 Task: Find and browse women's shoes on Amazon.
Action: Mouse moved to (11, 73)
Screenshot: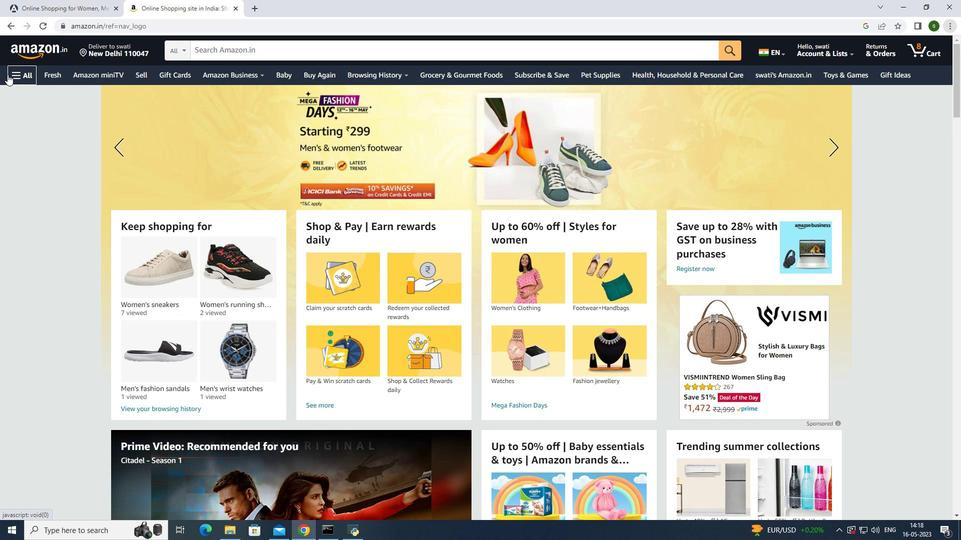 
Action: Mouse pressed left at (11, 73)
Screenshot: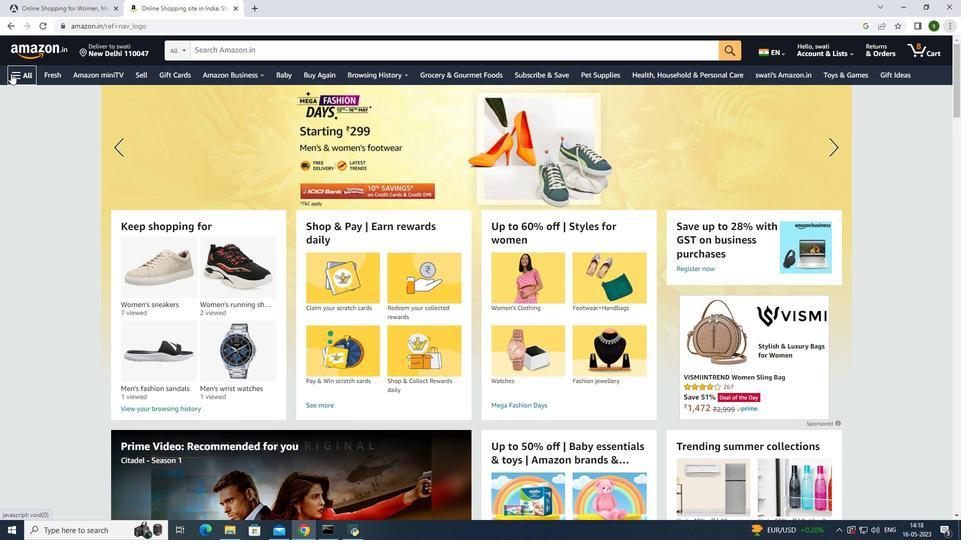 
Action: Mouse moved to (144, 419)
Screenshot: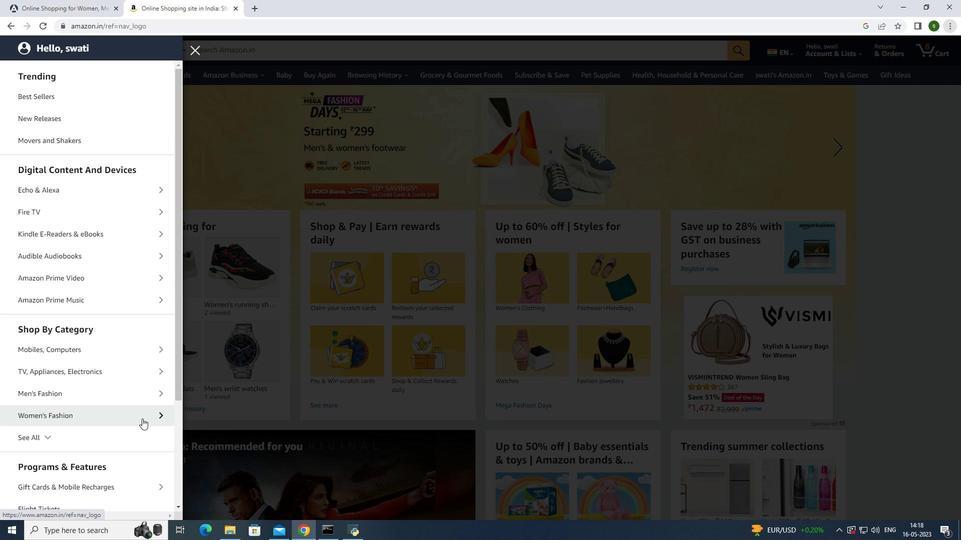
Action: Mouse pressed left at (144, 419)
Screenshot: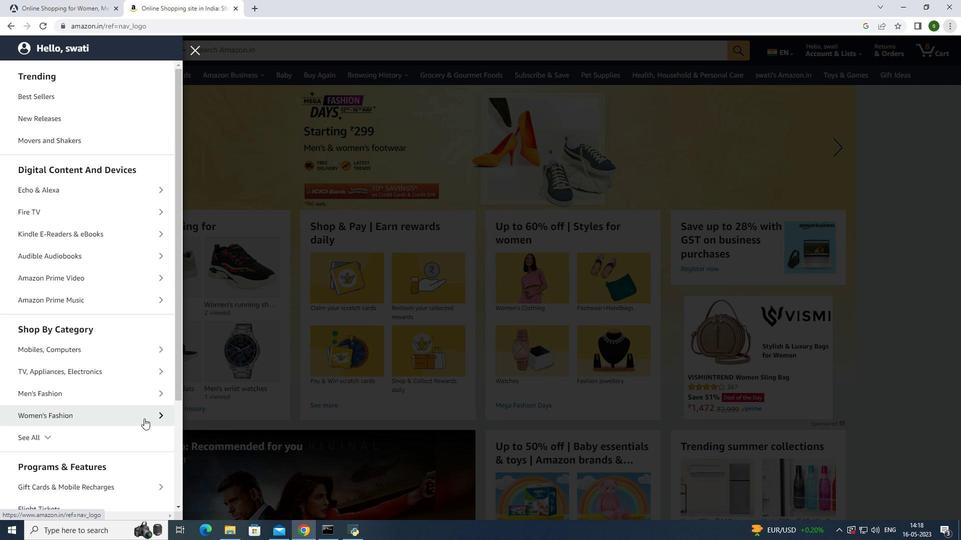 
Action: Mouse moved to (70, 397)
Screenshot: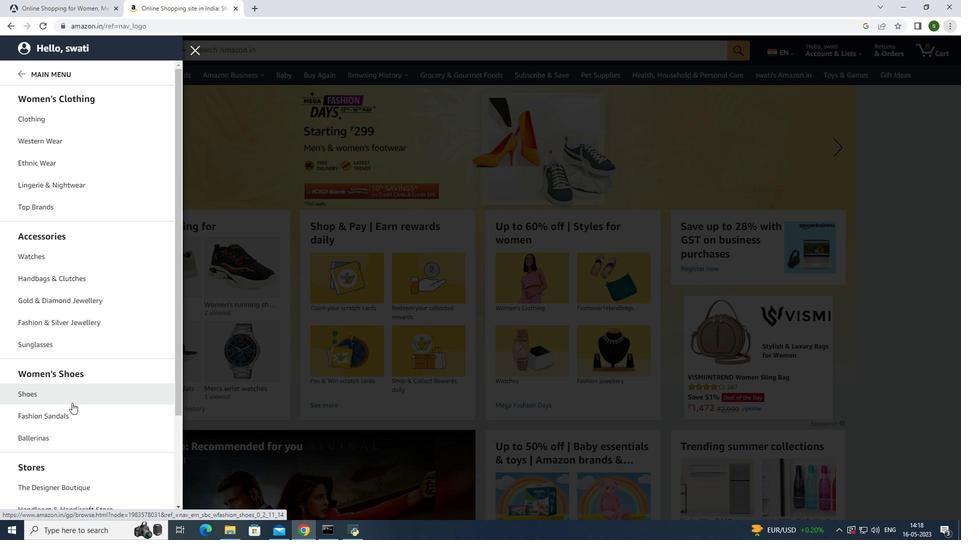 
Action: Mouse pressed left at (70, 397)
Screenshot: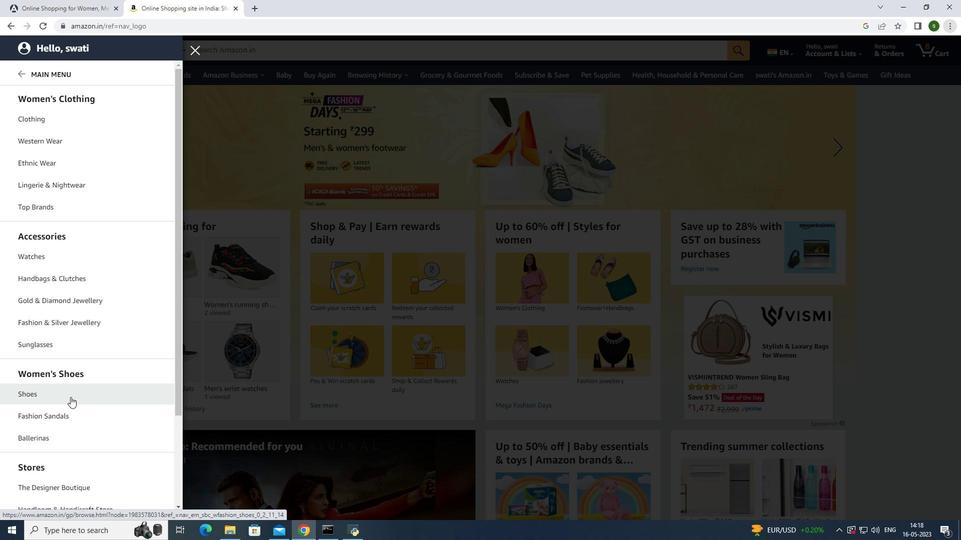 
Action: Mouse moved to (210, 179)
Screenshot: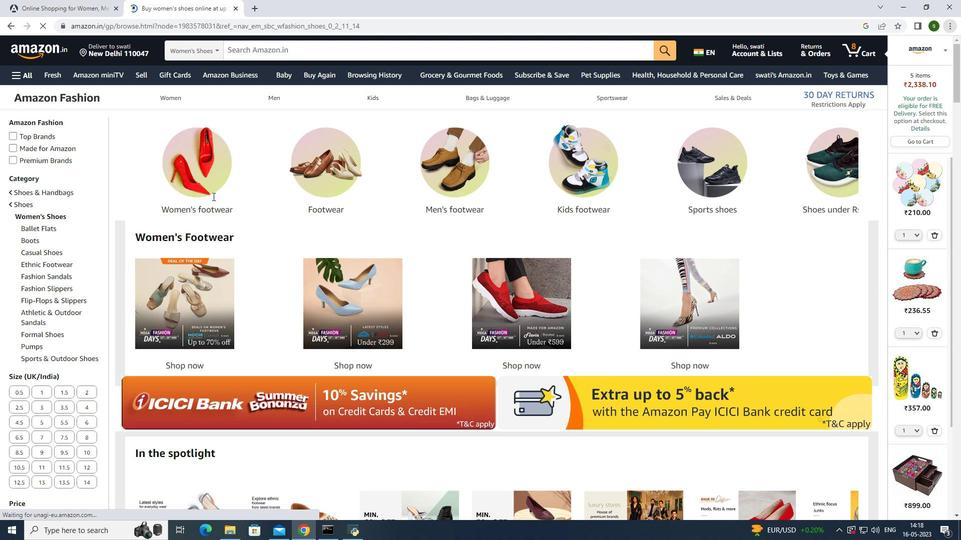 
Action: Mouse pressed left at (210, 179)
Screenshot: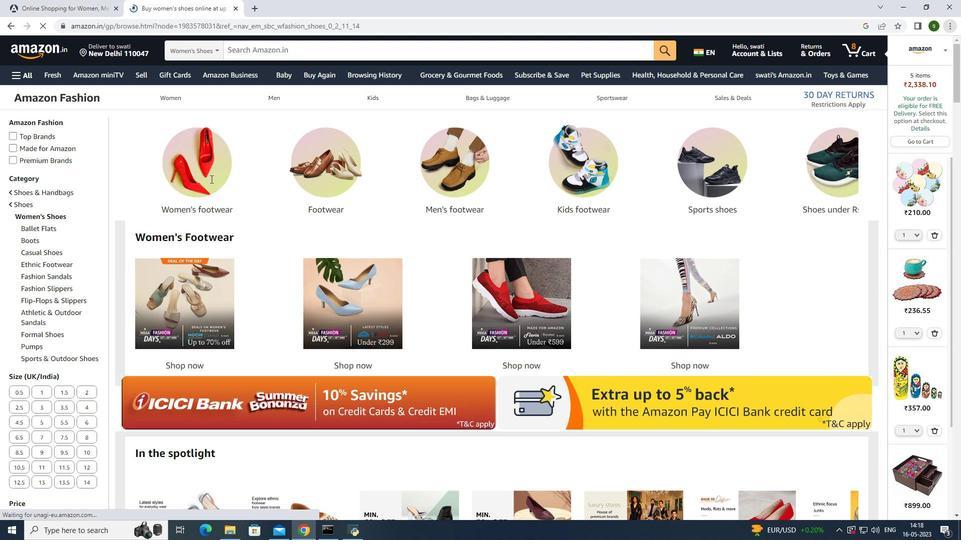 
Action: Mouse moved to (263, 237)
Screenshot: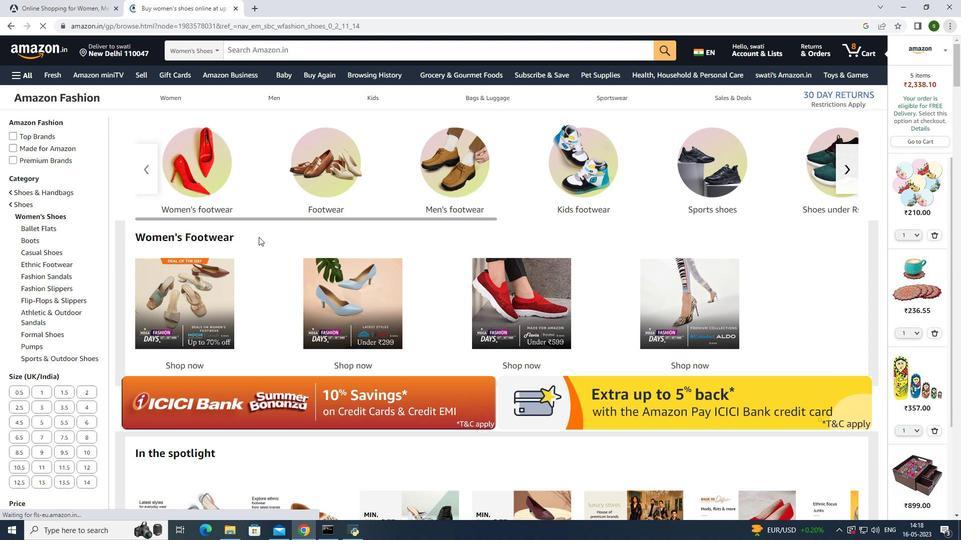 
Action: Mouse scrolled (263, 237) with delta (0, 0)
Screenshot: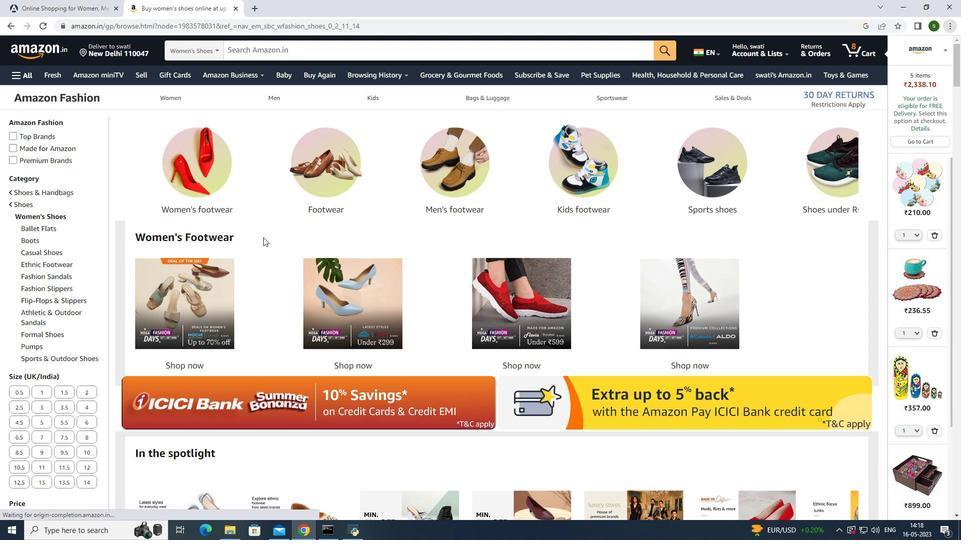 
Action: Mouse scrolled (263, 237) with delta (0, 0)
Screenshot: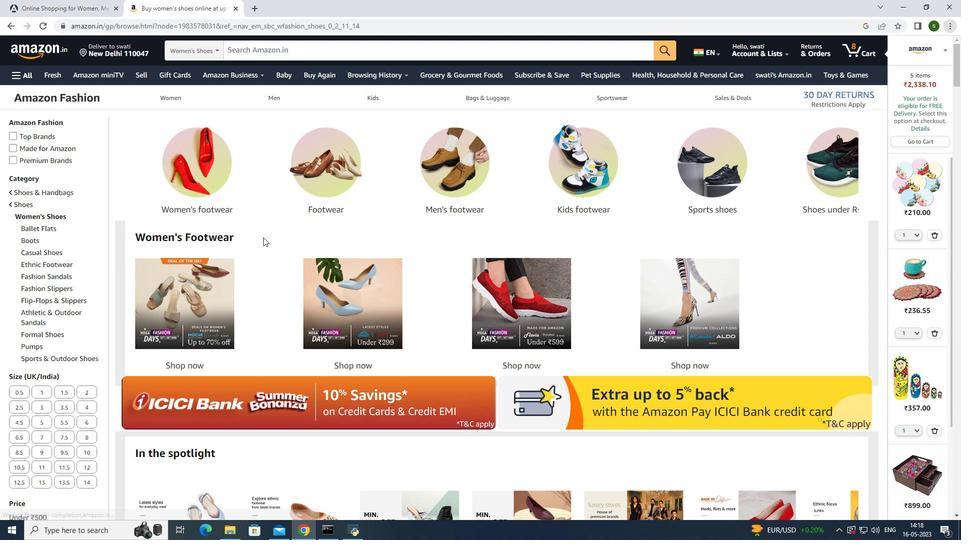 
Action: Mouse scrolled (263, 237) with delta (0, 0)
Screenshot: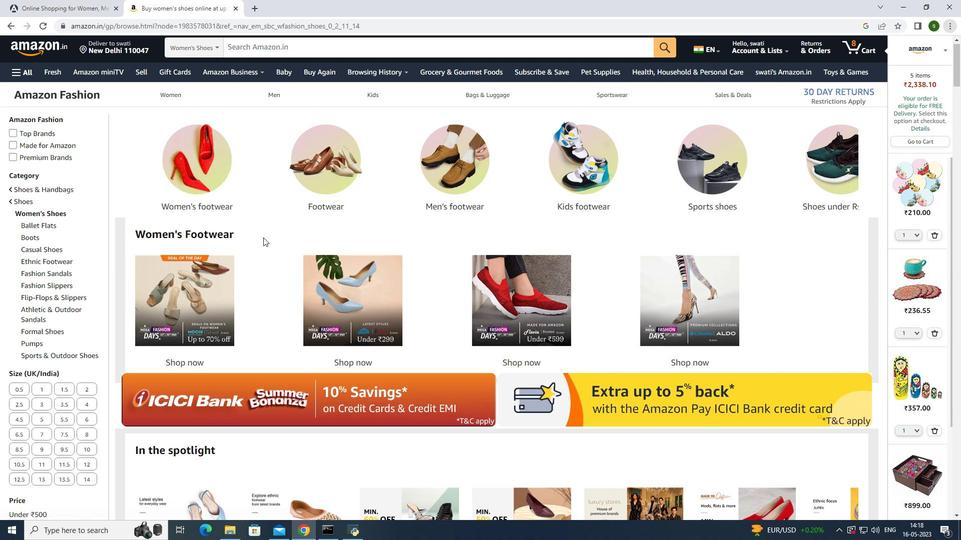 
Action: Mouse scrolled (263, 237) with delta (0, 0)
Screenshot: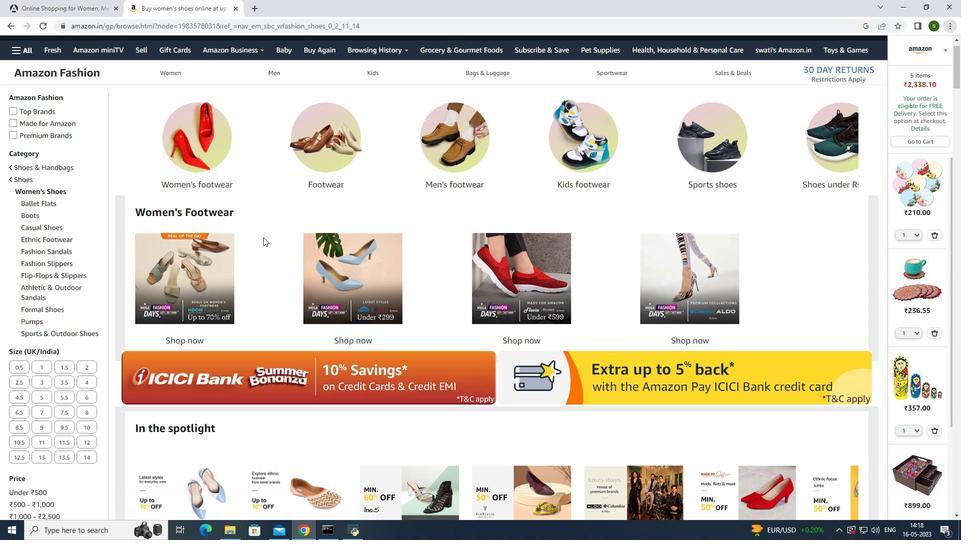 
Action: Mouse scrolled (263, 237) with delta (0, 0)
Screenshot: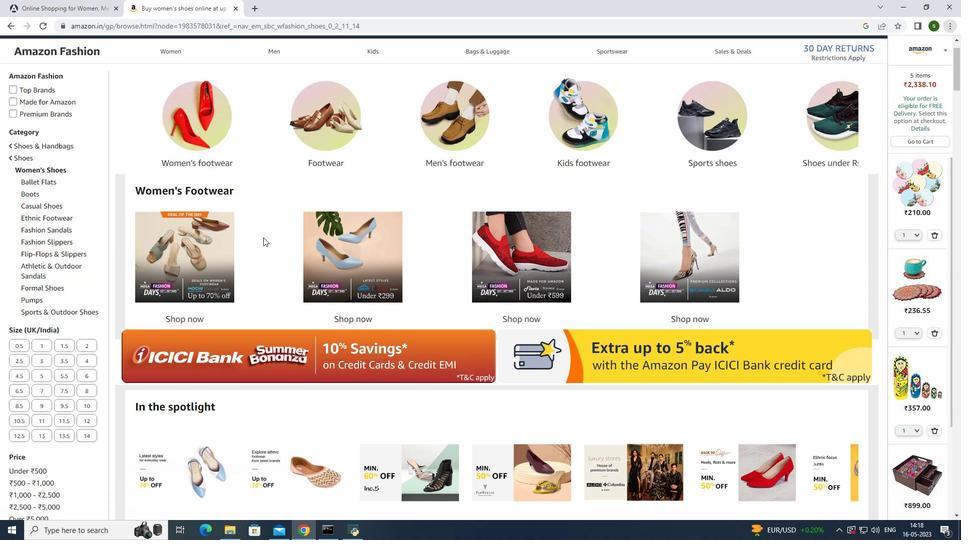 
Action: Mouse scrolled (263, 237) with delta (0, 0)
Screenshot: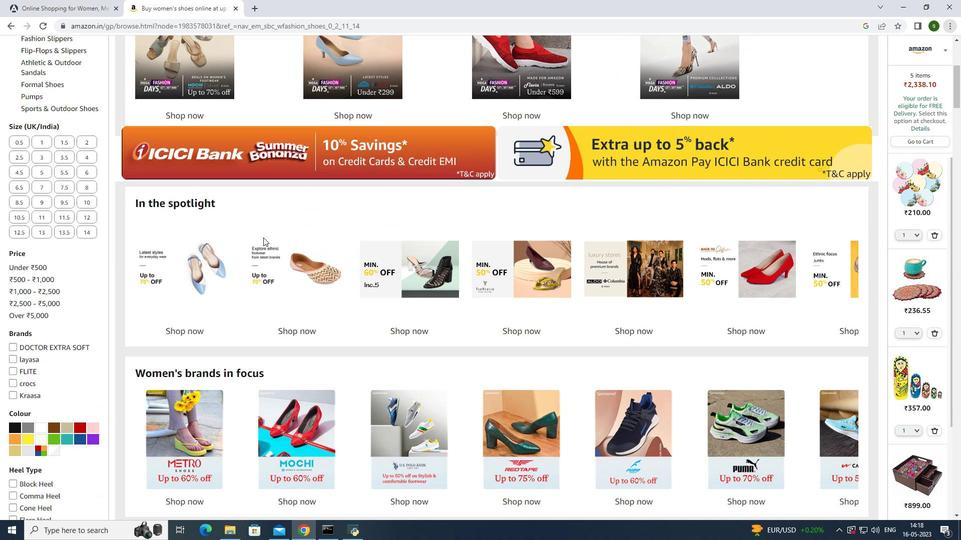 
Action: Mouse scrolled (263, 237) with delta (0, 0)
Screenshot: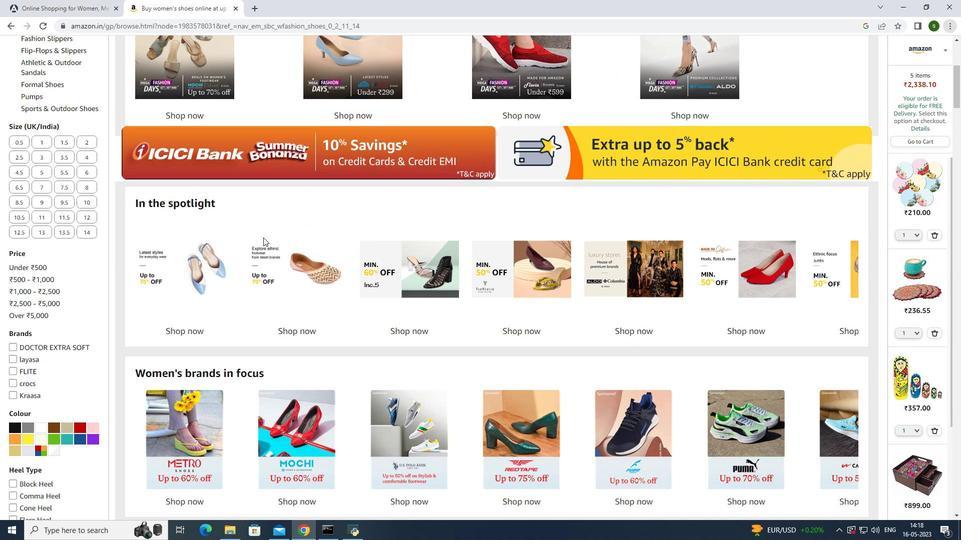 
Action: Mouse scrolled (263, 237) with delta (0, 0)
Screenshot: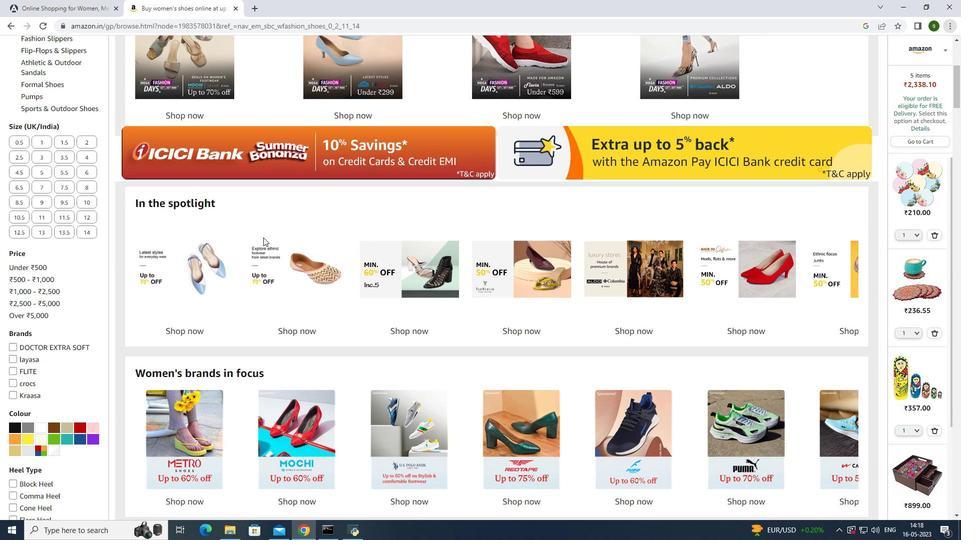
Action: Mouse scrolled (263, 237) with delta (0, 0)
Screenshot: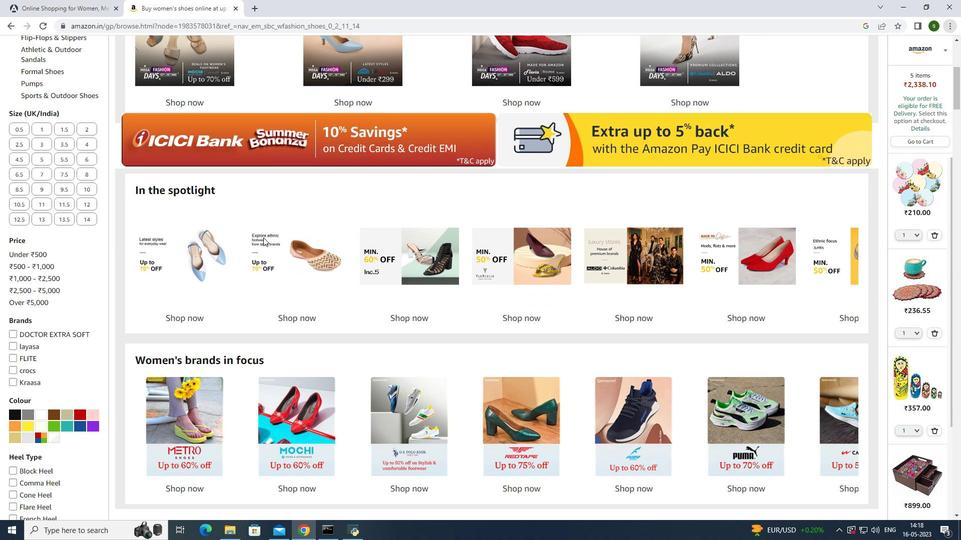 
Action: Mouse scrolled (263, 237) with delta (0, 0)
Screenshot: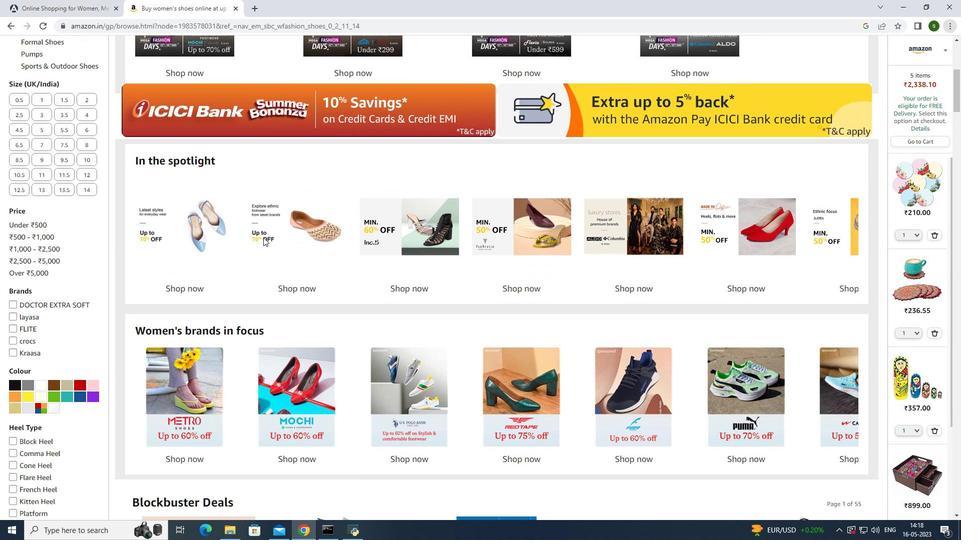 
Action: Mouse scrolled (263, 237) with delta (0, 0)
Screenshot: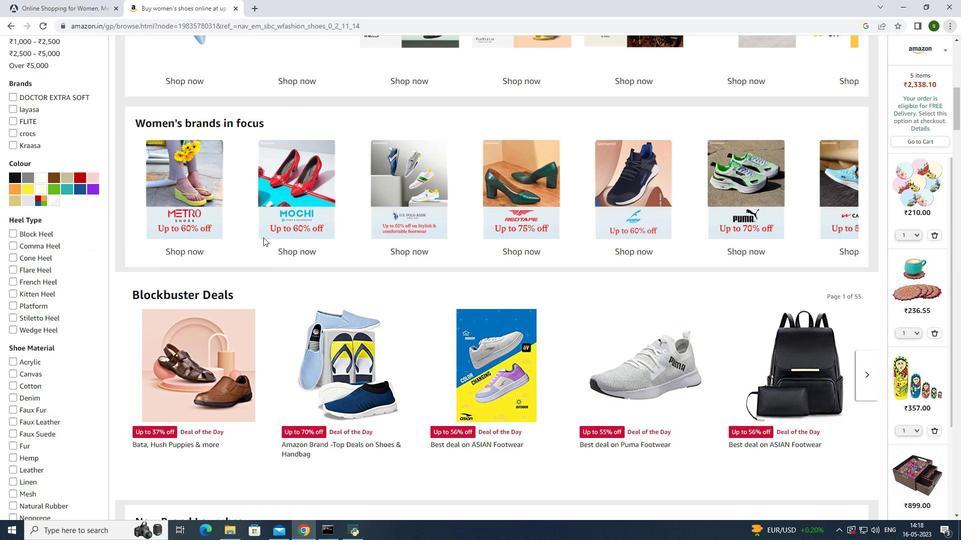 
Action: Mouse scrolled (263, 237) with delta (0, 0)
Screenshot: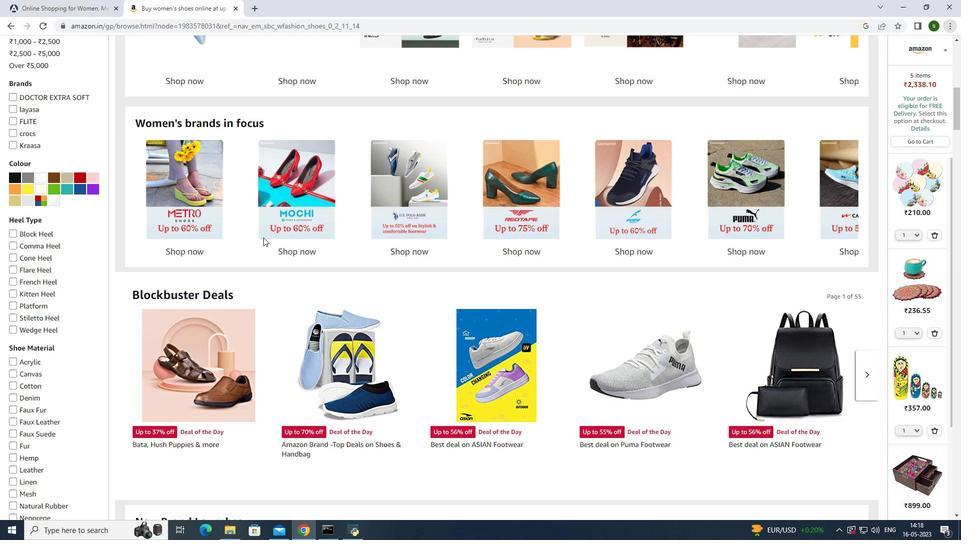 
Action: Mouse scrolled (263, 237) with delta (0, 0)
Screenshot: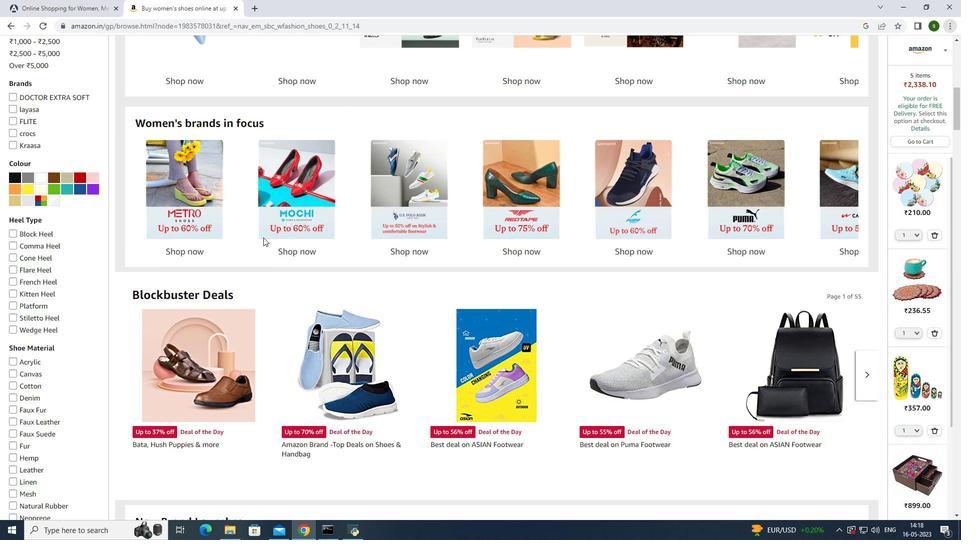 
Action: Mouse scrolled (263, 237) with delta (0, 0)
Screenshot: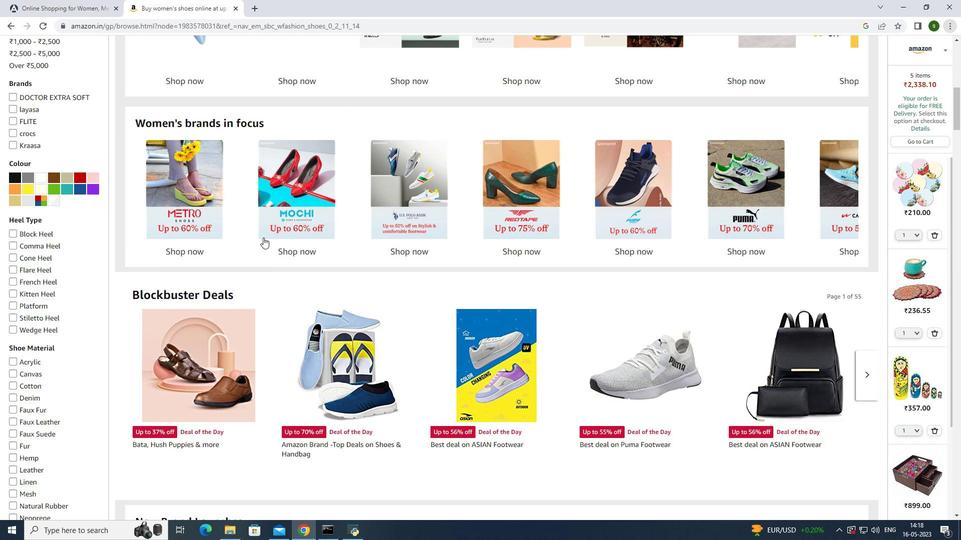 
Action: Mouse scrolled (263, 237) with delta (0, 0)
Screenshot: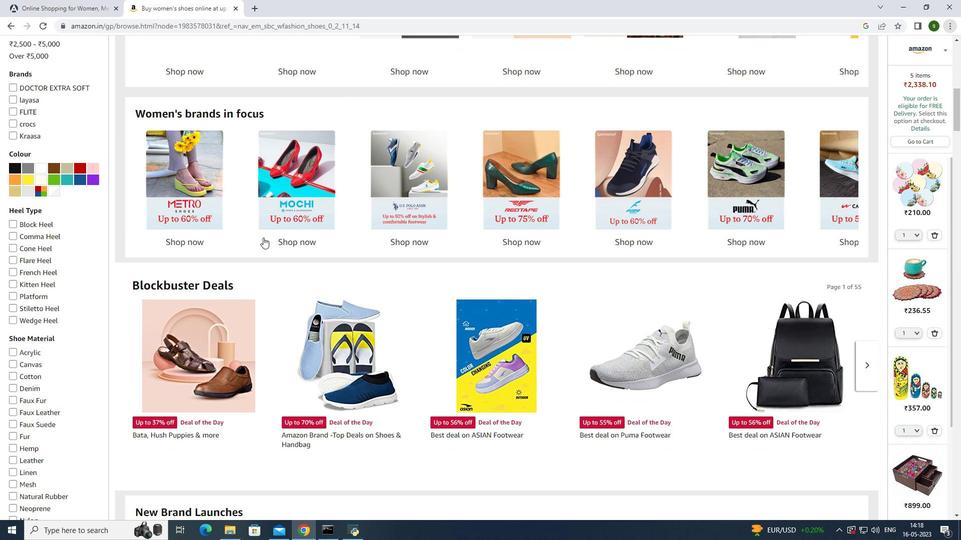 
Action: Mouse scrolled (263, 237) with delta (0, 0)
Screenshot: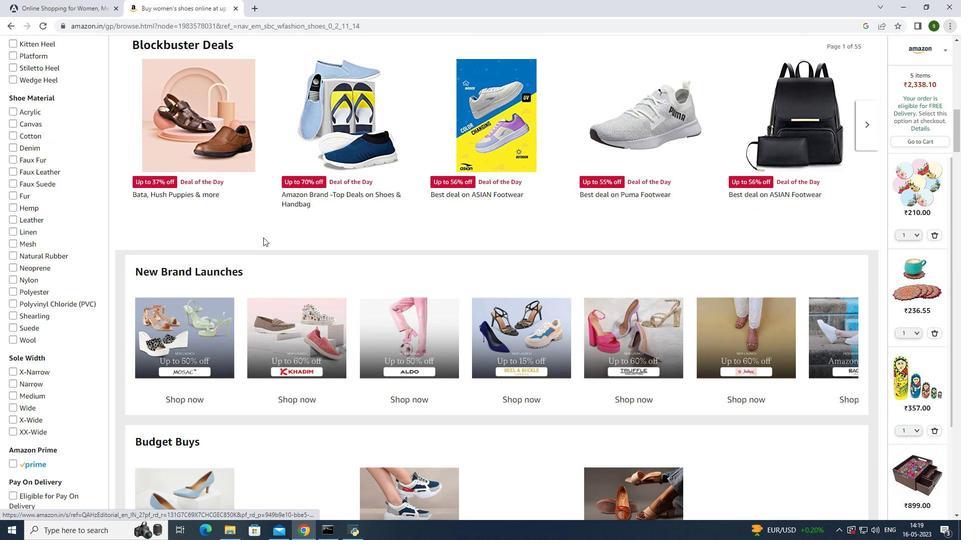 
Action: Mouse scrolled (263, 237) with delta (0, 0)
Screenshot: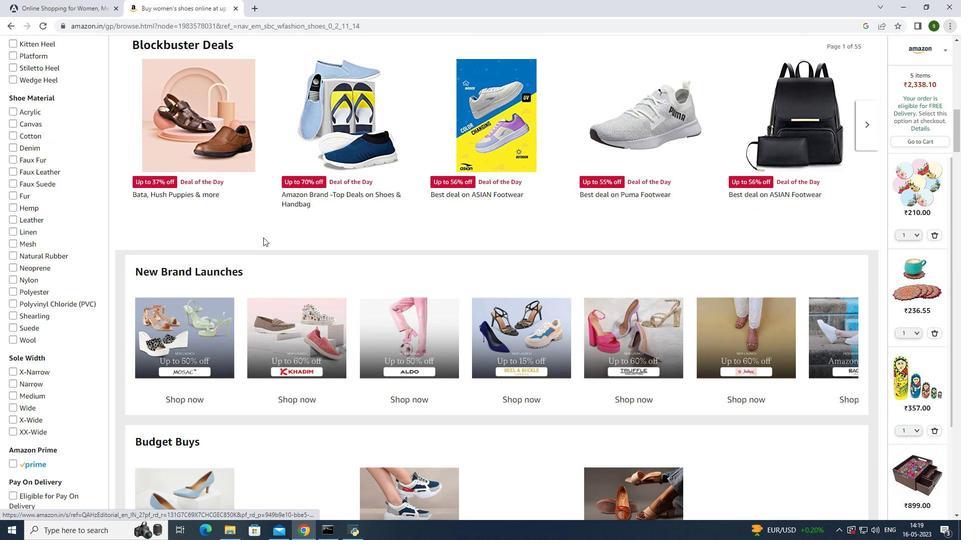 
Action: Mouse scrolled (263, 237) with delta (0, 0)
Screenshot: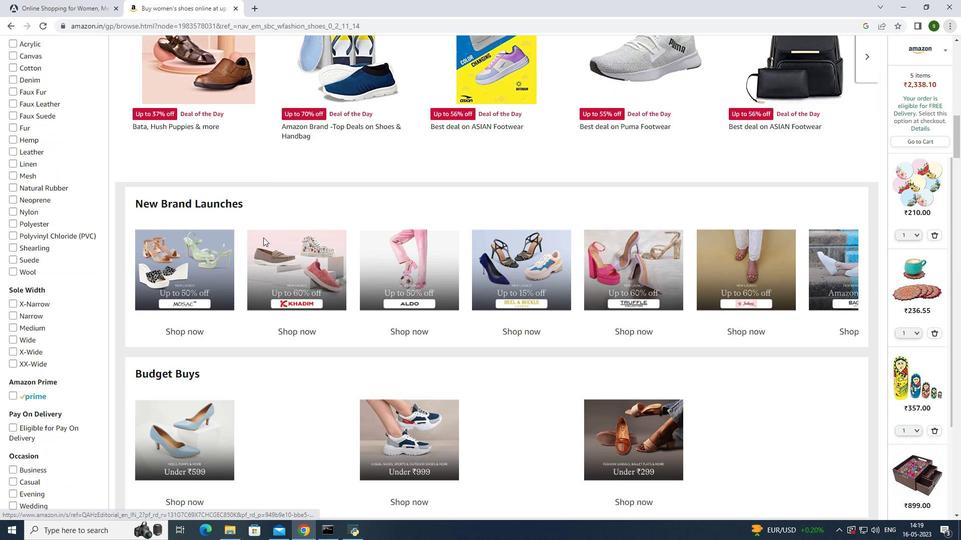 
Action: Mouse scrolled (263, 237) with delta (0, 0)
Screenshot: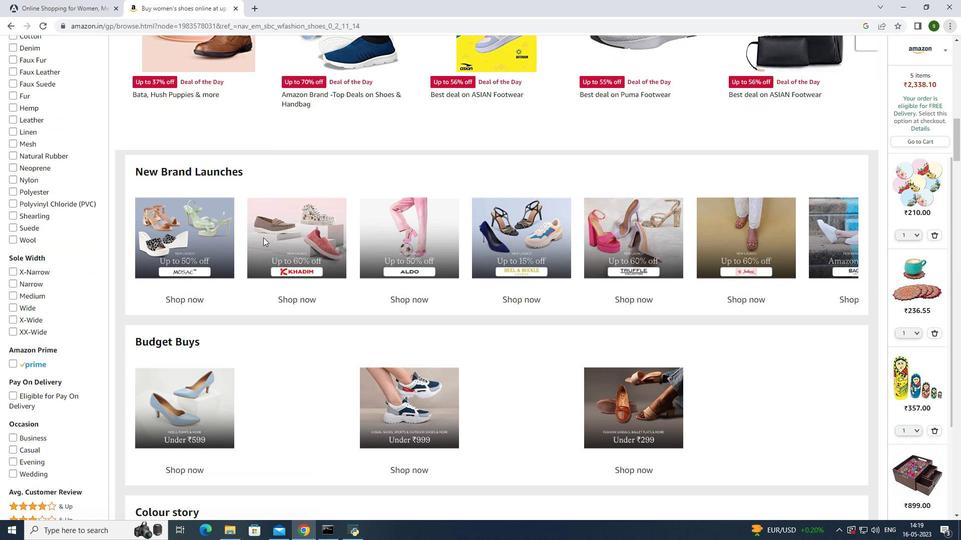
Action: Mouse scrolled (263, 237) with delta (0, 0)
Screenshot: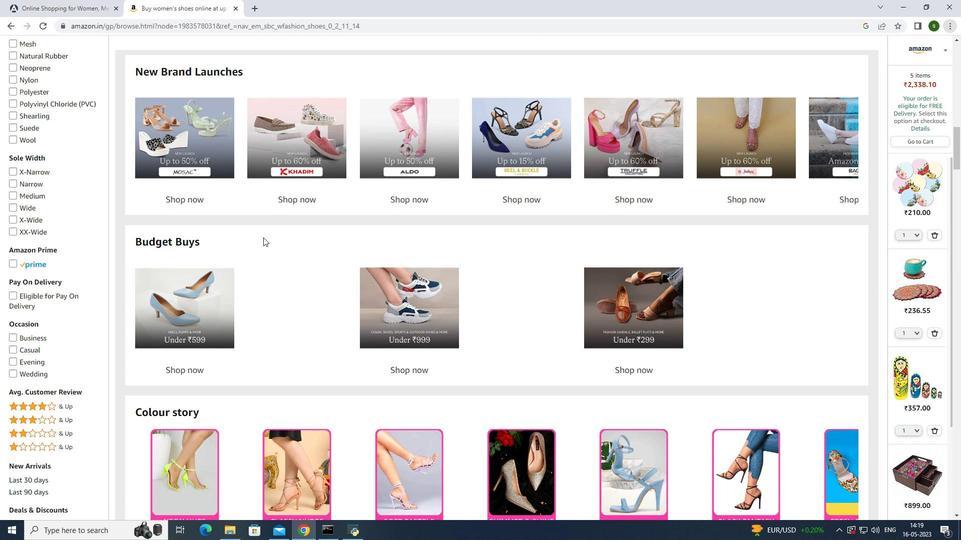 
Action: Mouse scrolled (263, 237) with delta (0, 0)
Screenshot: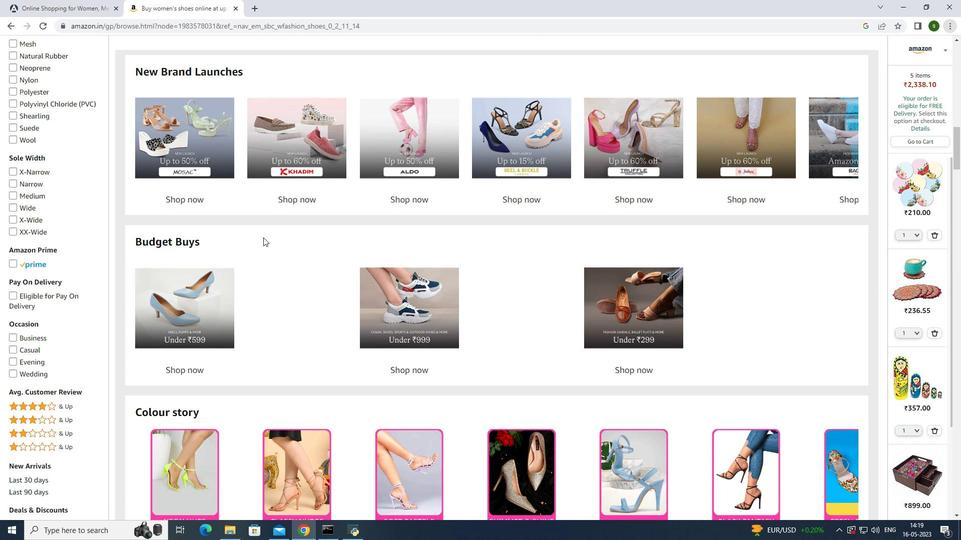 
Action: Mouse scrolled (263, 237) with delta (0, 0)
Screenshot: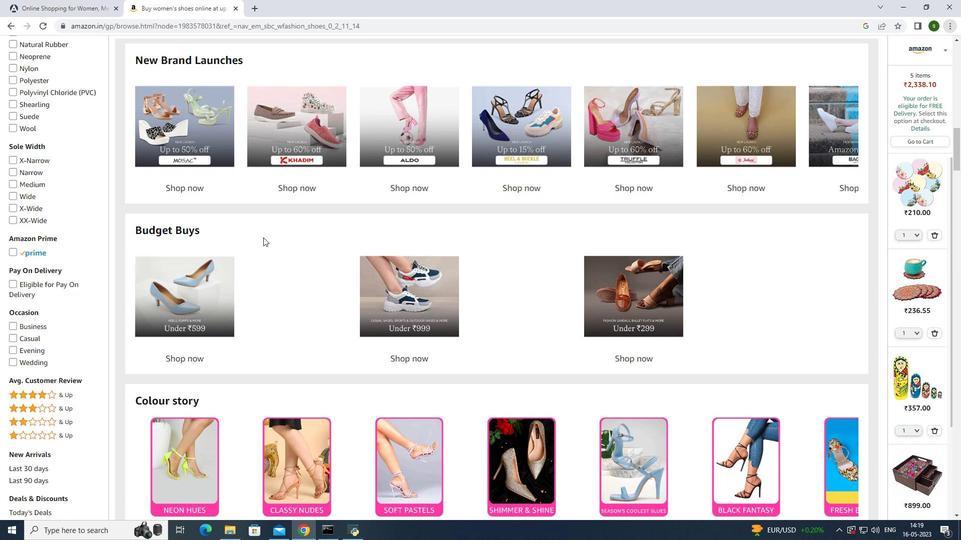 
Action: Mouse scrolled (263, 237) with delta (0, 0)
Screenshot: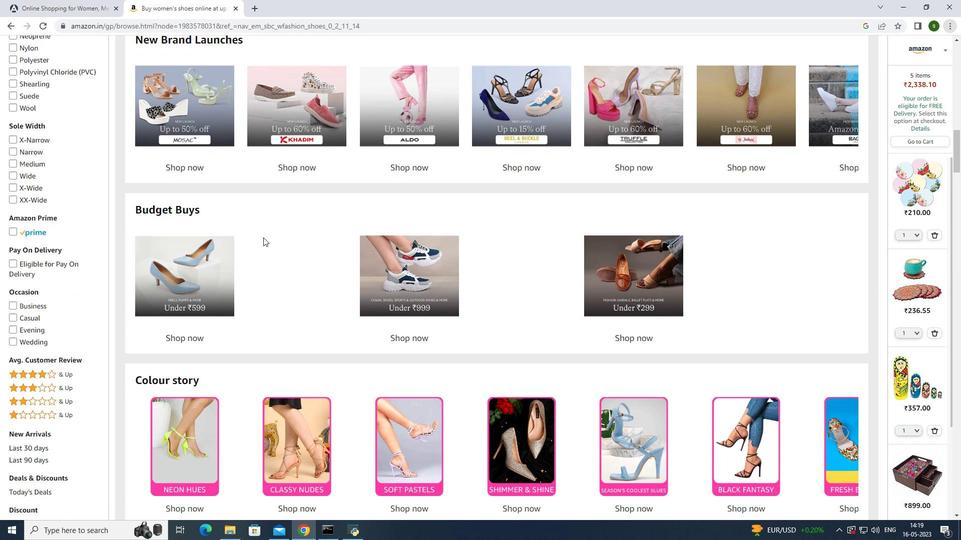 
Action: Mouse scrolled (263, 237) with delta (0, 0)
Screenshot: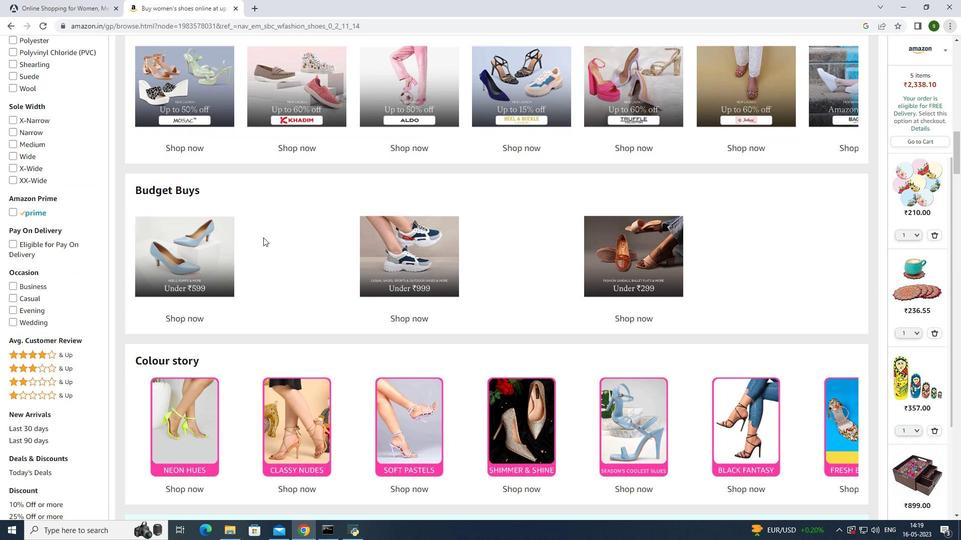 
Action: Mouse scrolled (263, 237) with delta (0, 0)
Screenshot: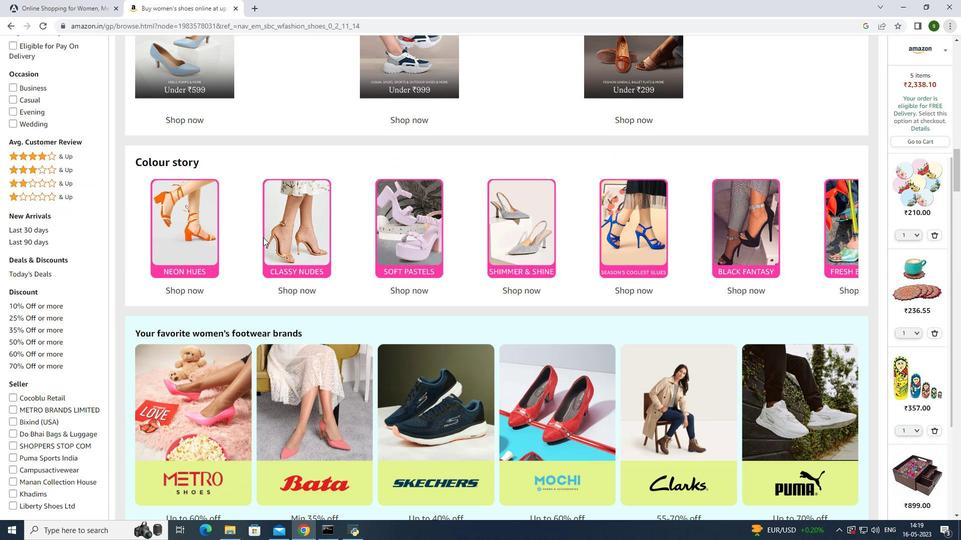
Action: Mouse scrolled (263, 237) with delta (0, 0)
Screenshot: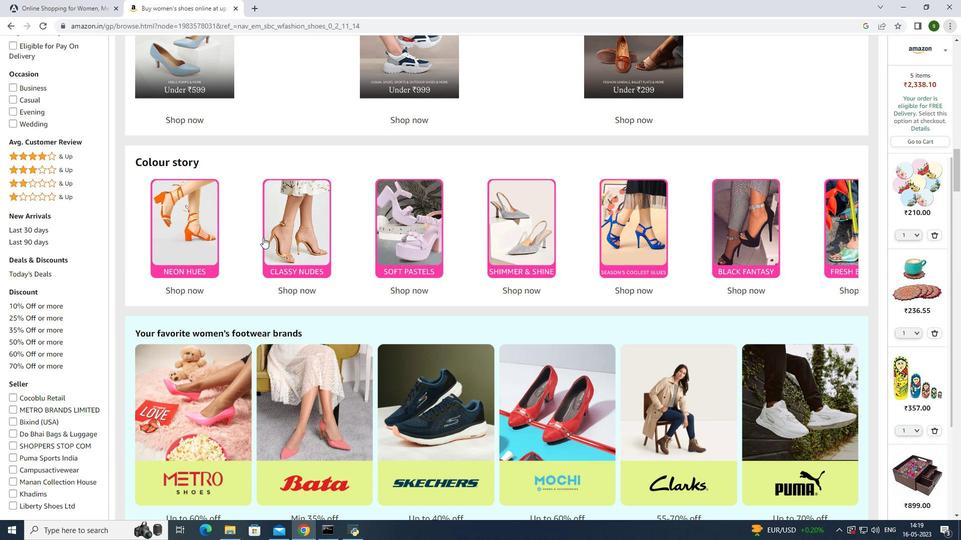 
Action: Mouse scrolled (263, 237) with delta (0, 0)
Screenshot: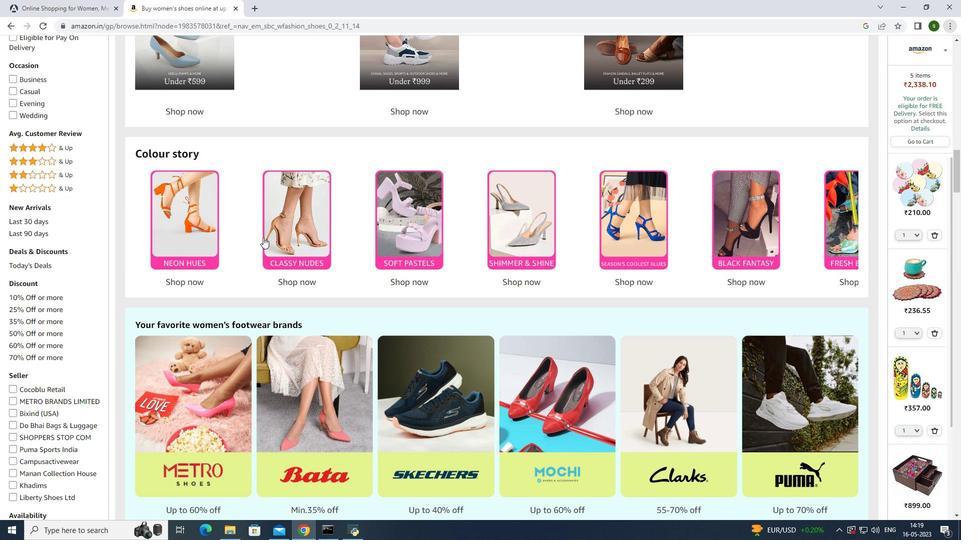 
Action: Mouse moved to (327, 246)
Screenshot: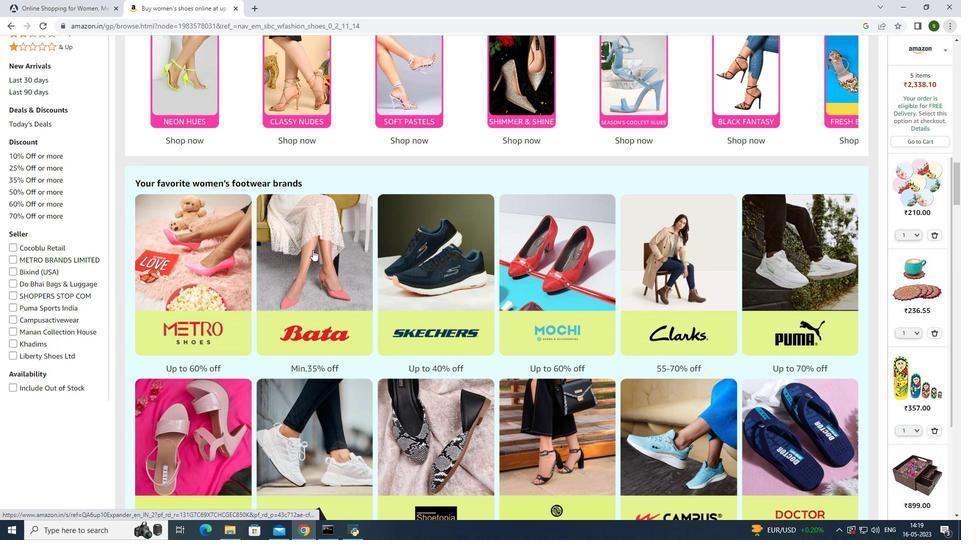 
Action: Mouse pressed left at (327, 246)
Screenshot: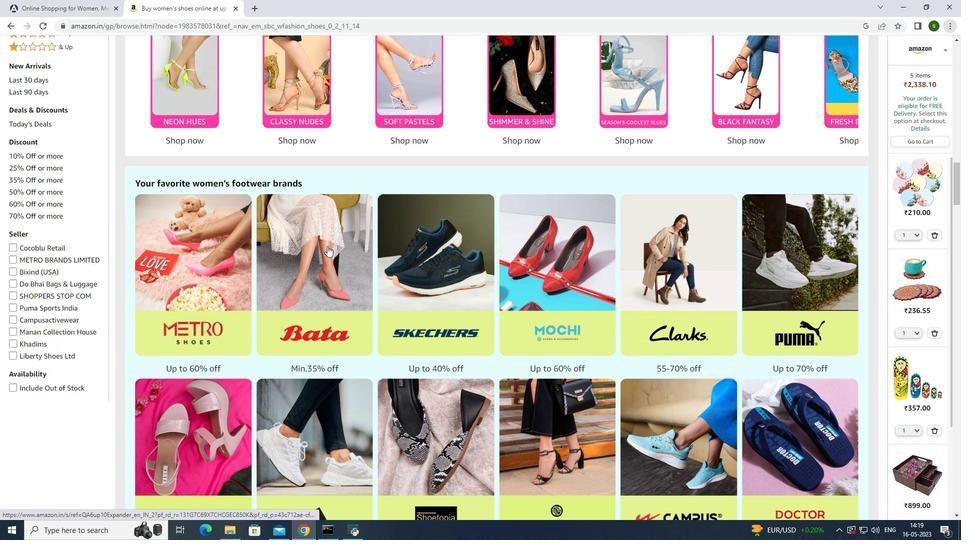
Action: Mouse moved to (425, 234)
Screenshot: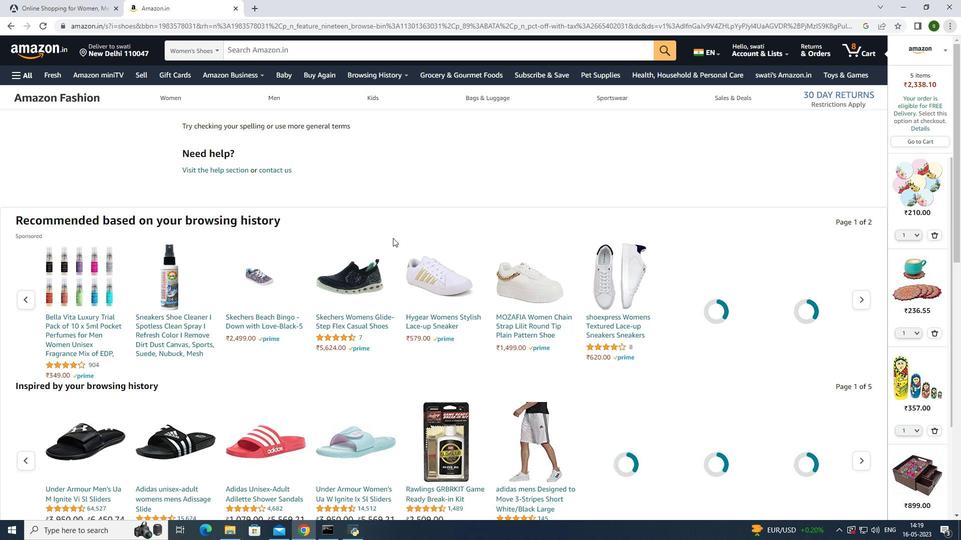 
Action: Mouse scrolled (425, 234) with delta (0, 0)
Screenshot: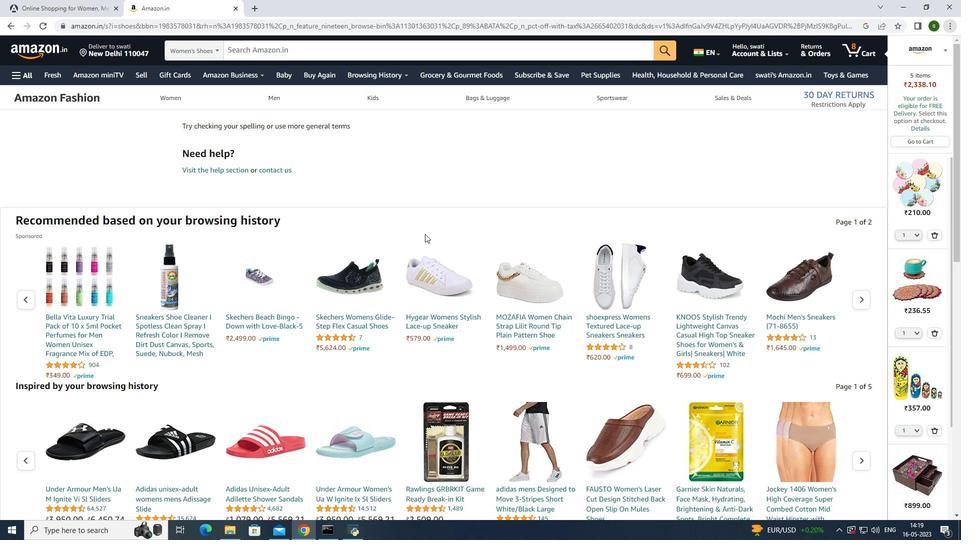 
Action: Mouse scrolled (425, 234) with delta (0, 0)
Screenshot: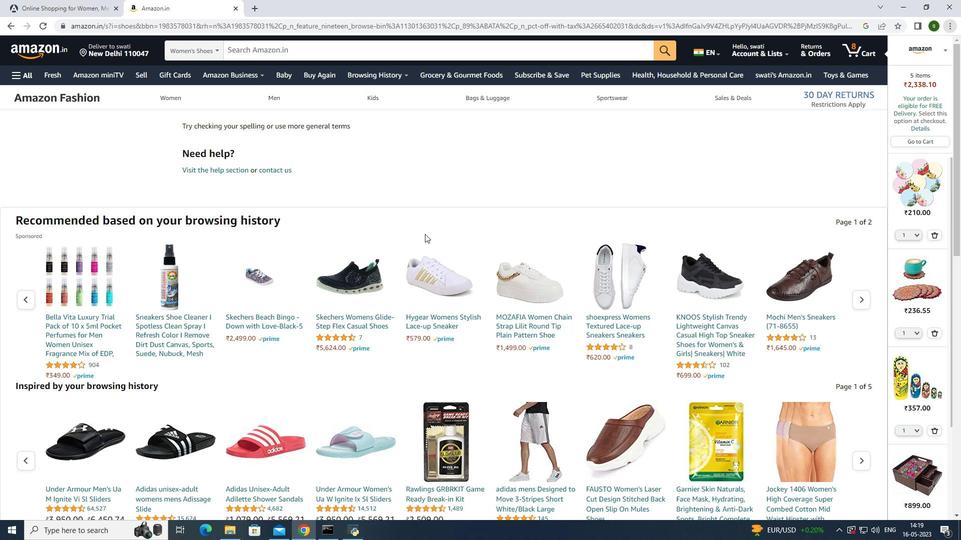 
Action: Mouse scrolled (425, 234) with delta (0, 0)
Screenshot: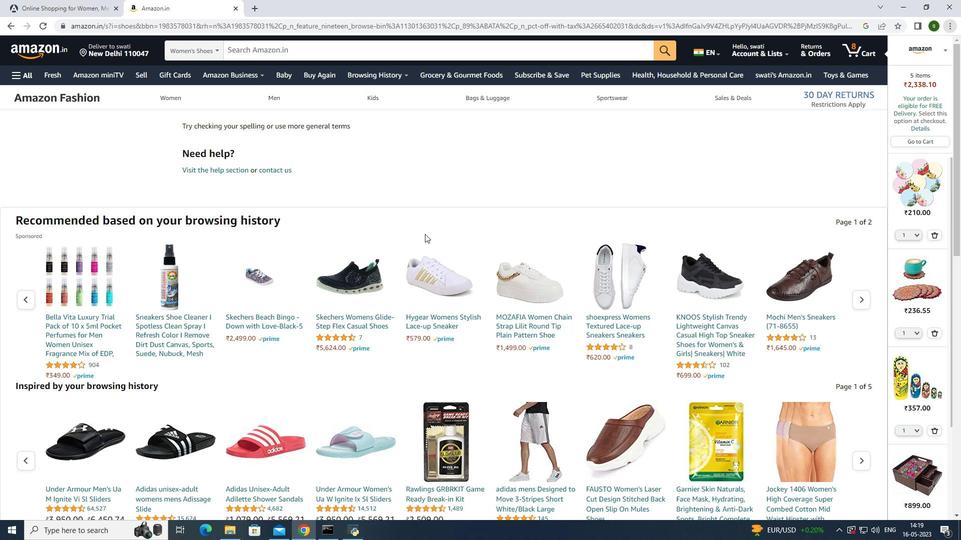 
Action: Mouse scrolled (425, 233) with delta (0, 0)
Screenshot: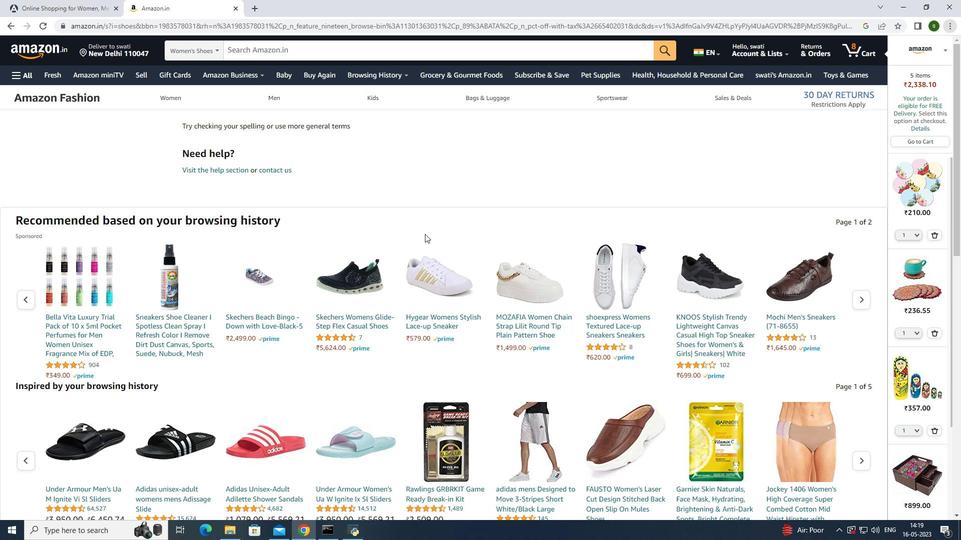 
Action: Mouse scrolled (425, 233) with delta (0, 0)
Screenshot: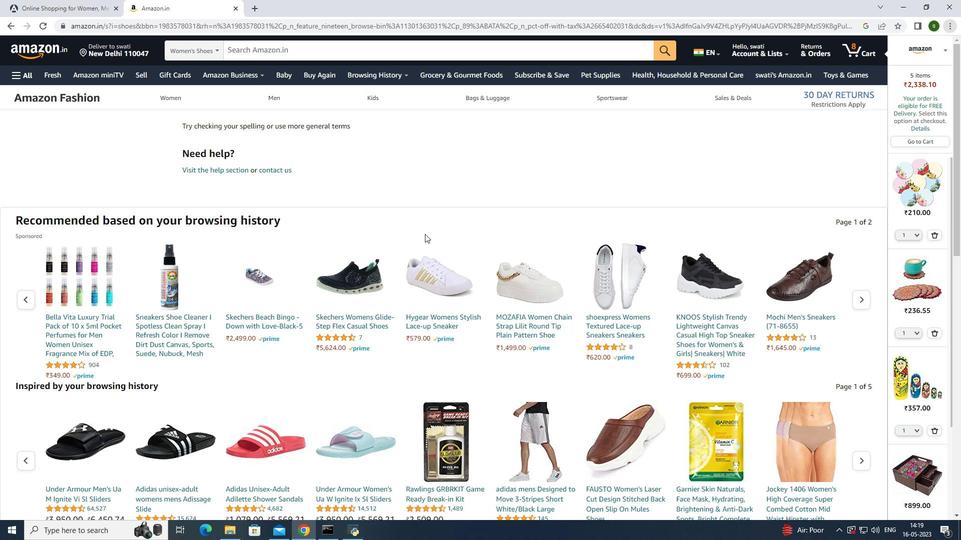
Action: Mouse scrolled (425, 234) with delta (0, 0)
Screenshot: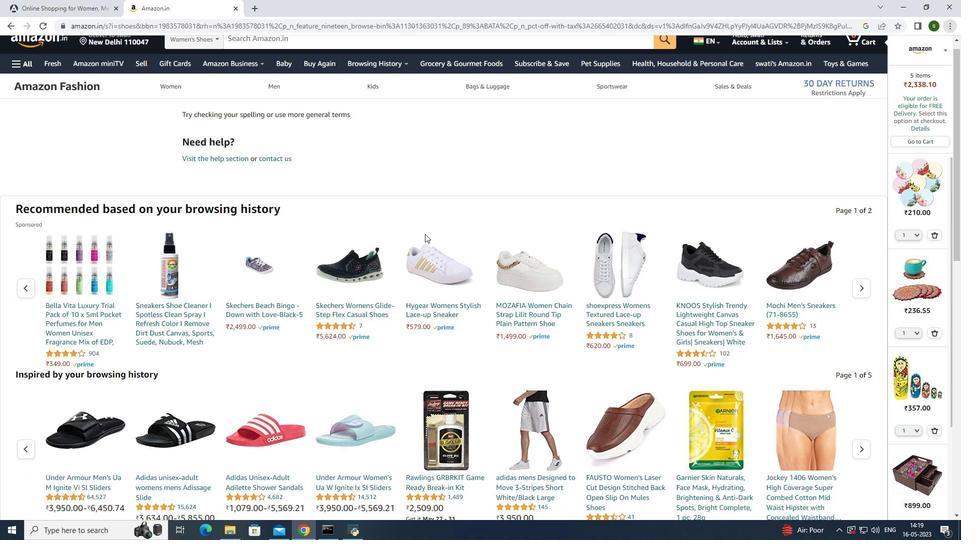 
Action: Mouse scrolled (425, 234) with delta (0, 0)
Screenshot: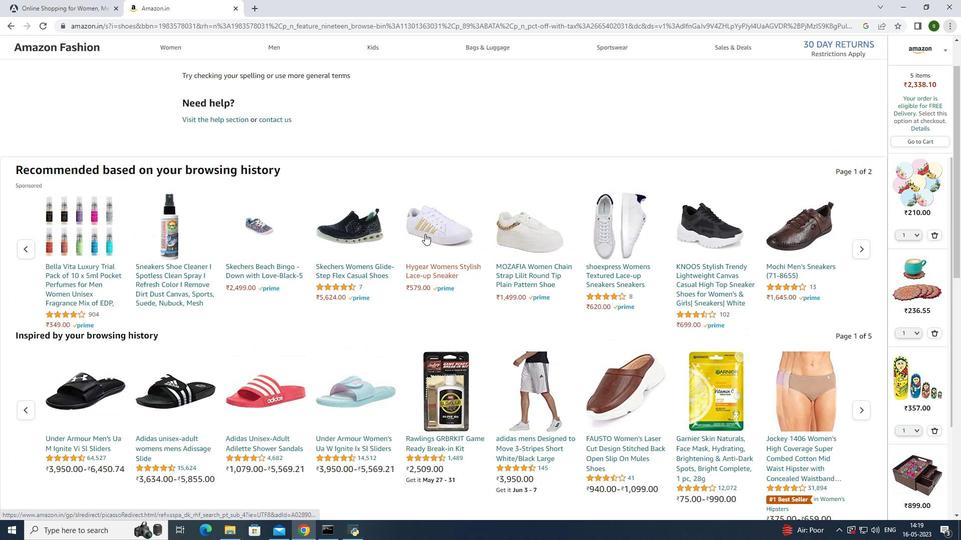 
Action: Mouse scrolled (425, 234) with delta (0, 0)
Screenshot: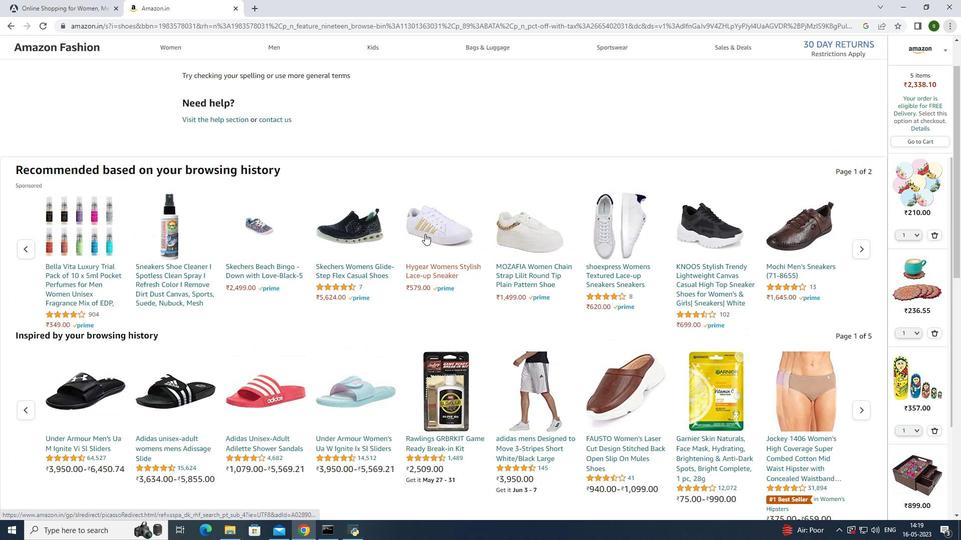 
Action: Mouse scrolled (425, 234) with delta (0, 0)
Screenshot: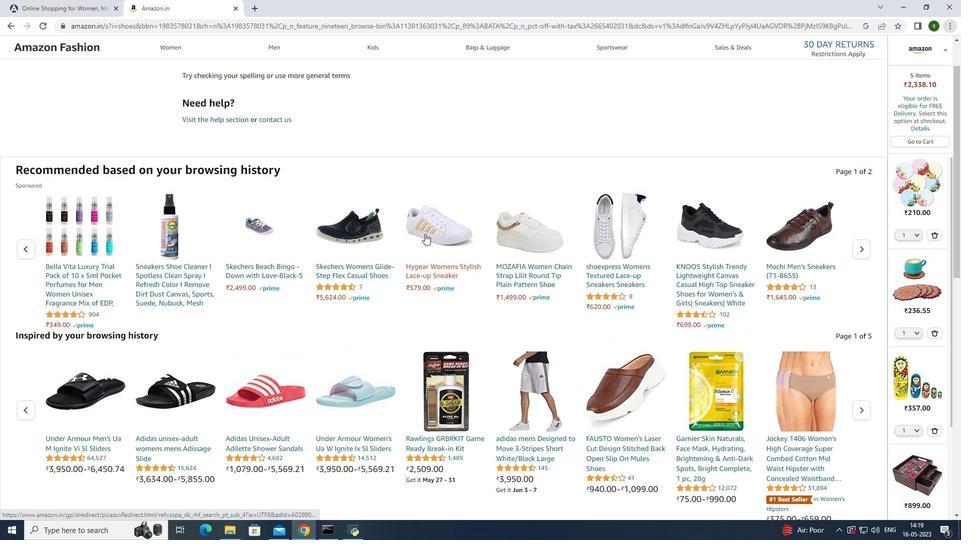 
Action: Mouse scrolled (425, 234) with delta (0, 0)
Screenshot: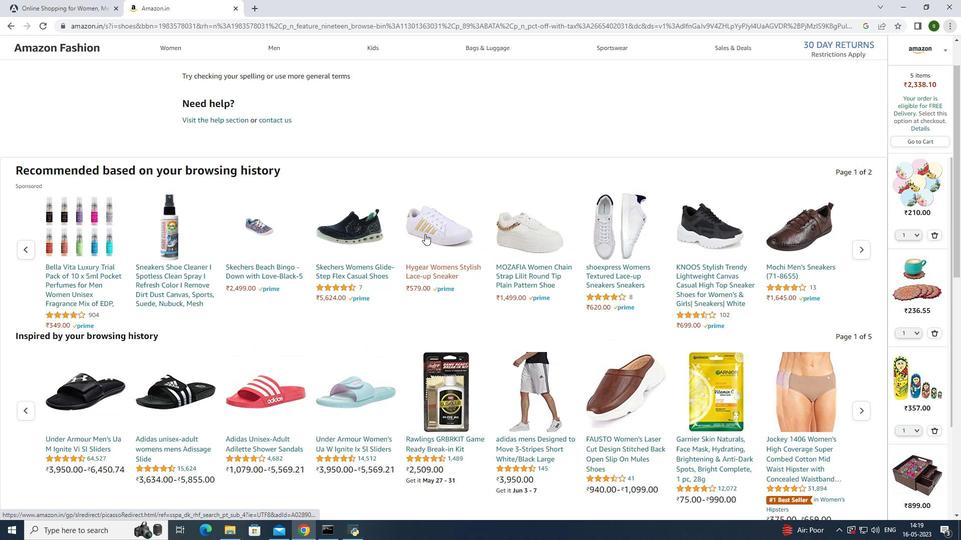 
Action: Mouse moved to (11, 26)
Screenshot: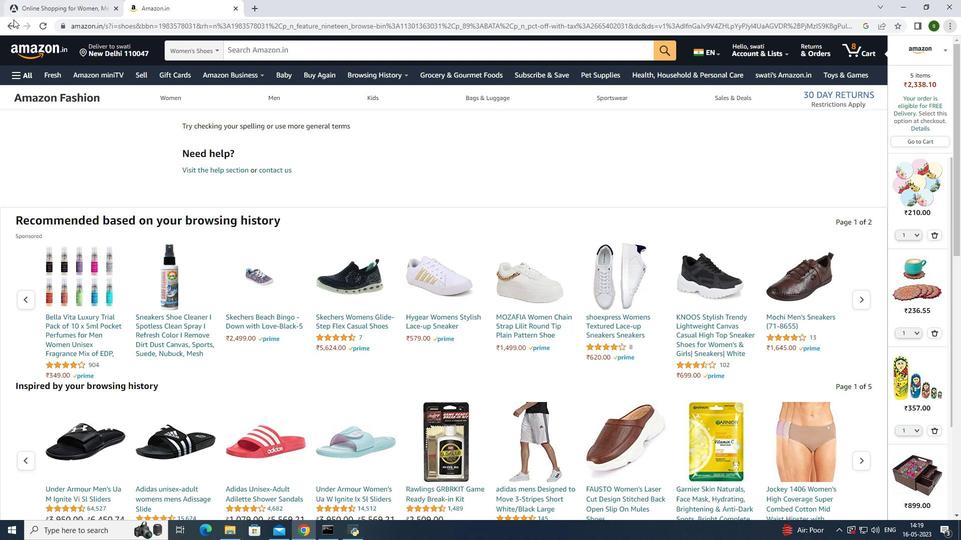 
Action: Mouse pressed left at (11, 26)
Screenshot: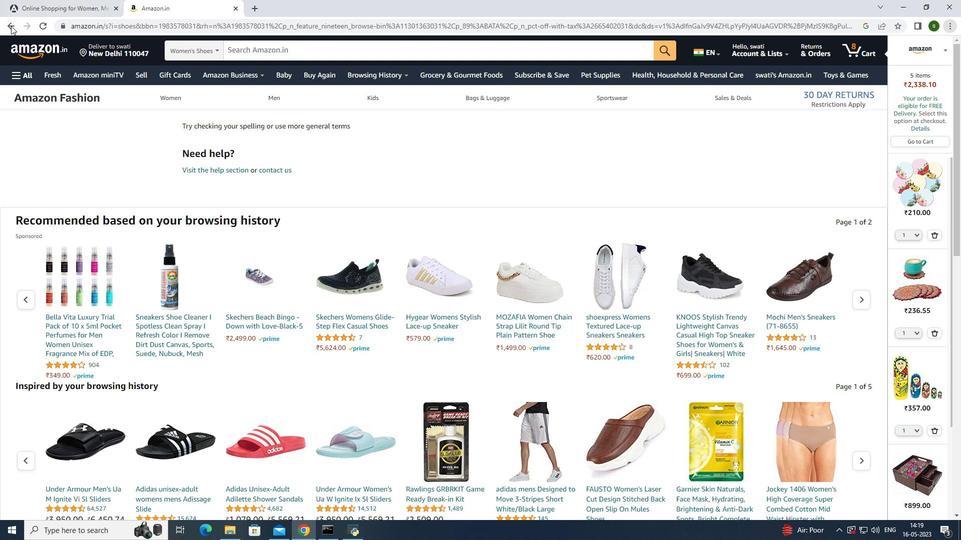 
Action: Mouse moved to (228, 270)
Screenshot: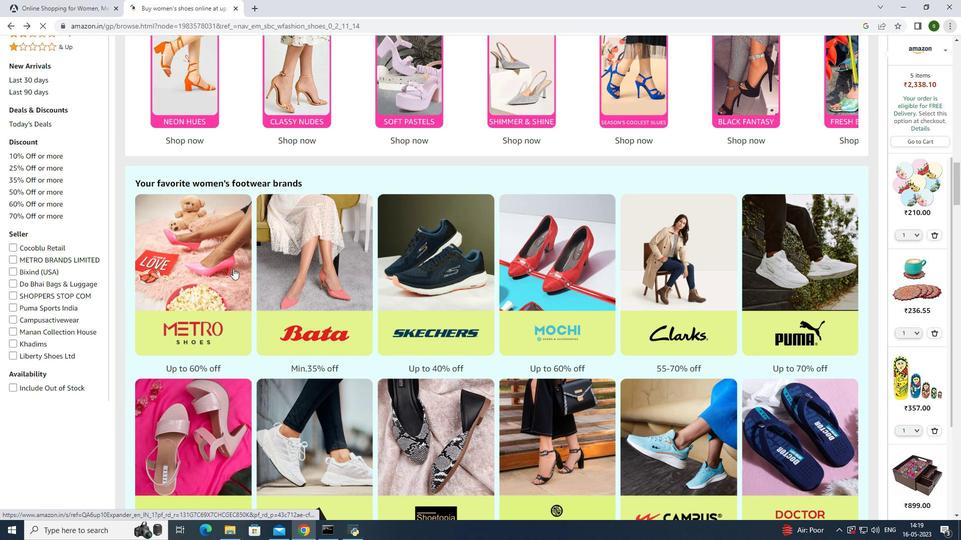 
Action: Mouse pressed left at (228, 270)
Screenshot: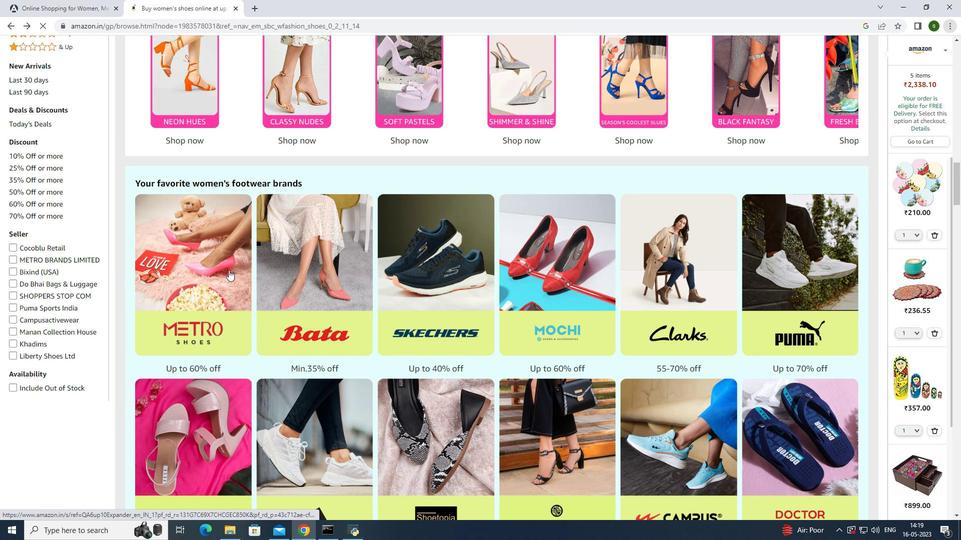 
Action: Mouse moved to (866, 120)
Screenshot: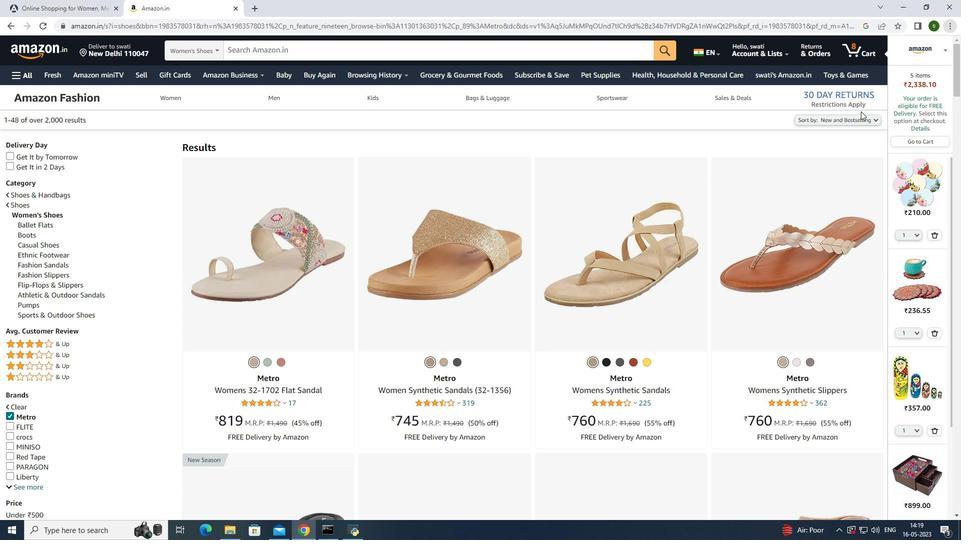 
Action: Mouse pressed left at (866, 120)
Screenshot: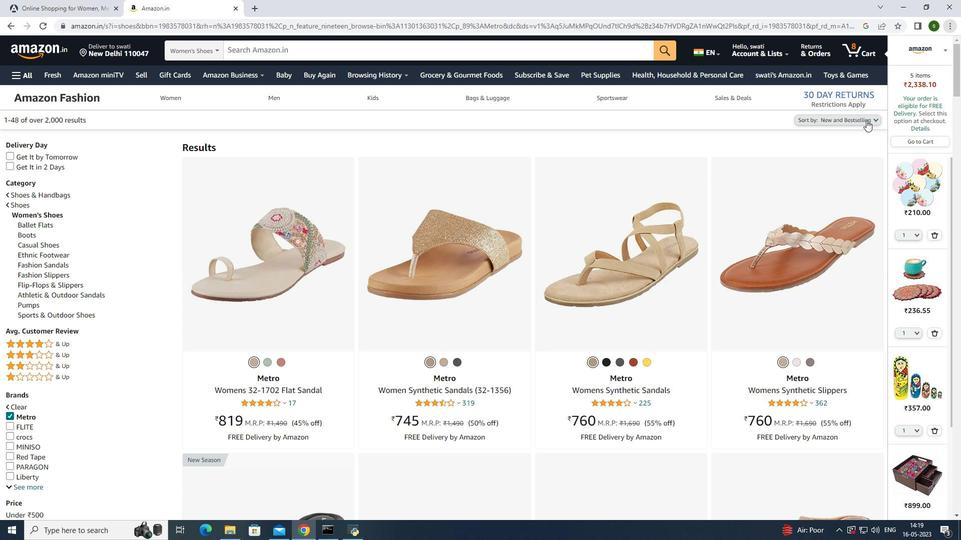 
Action: Mouse moved to (826, 173)
Screenshot: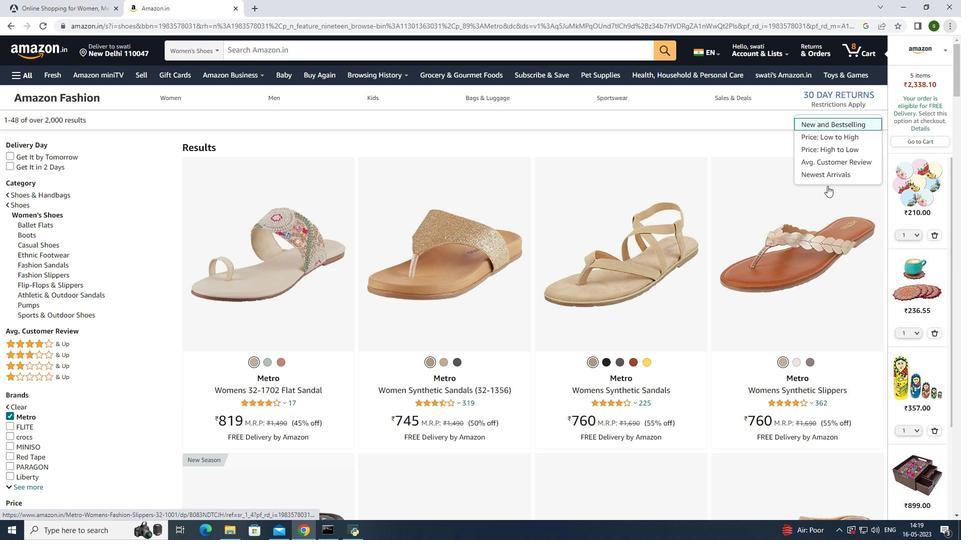 
Action: Mouse pressed left at (826, 173)
Screenshot: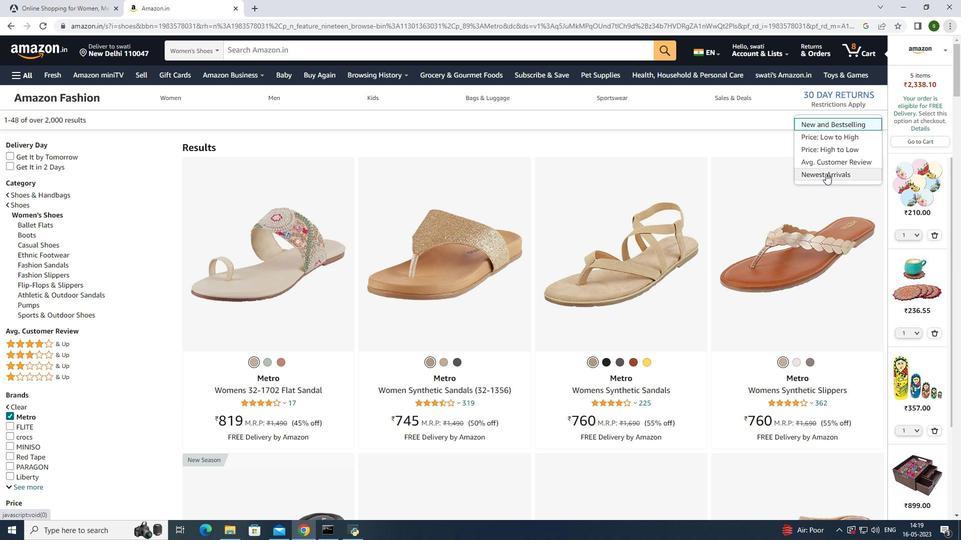 
Action: Mouse moved to (543, 252)
Screenshot: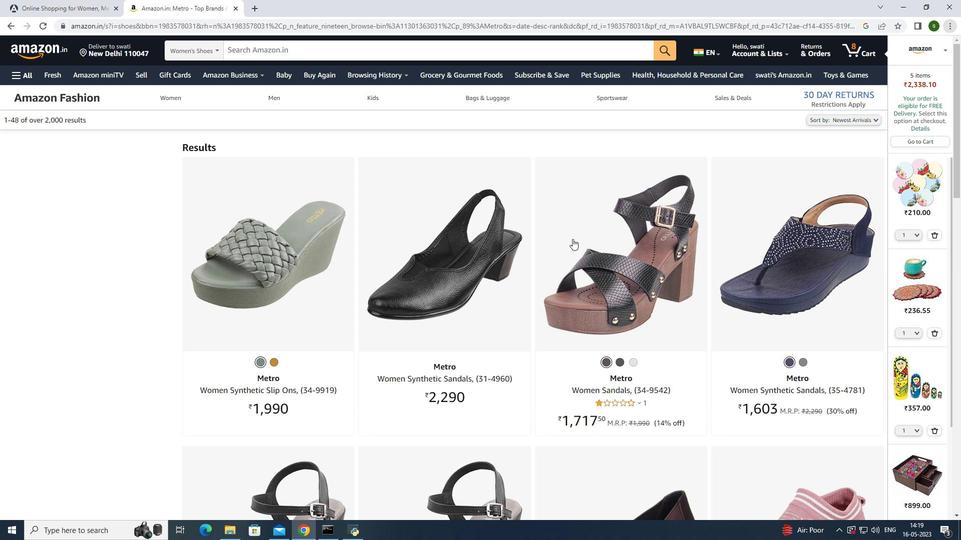 
Action: Mouse scrolled (543, 252) with delta (0, 0)
Screenshot: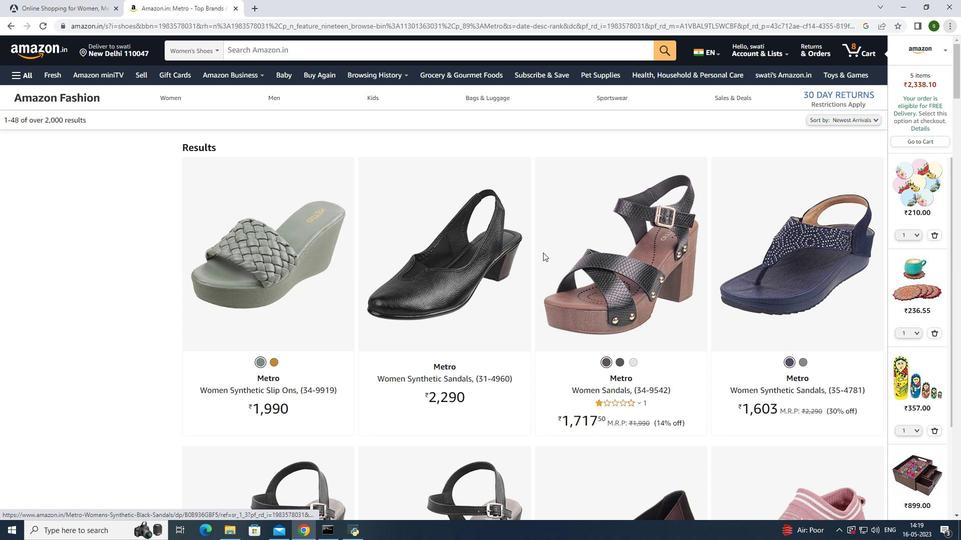 
Action: Mouse scrolled (543, 252) with delta (0, 0)
Screenshot: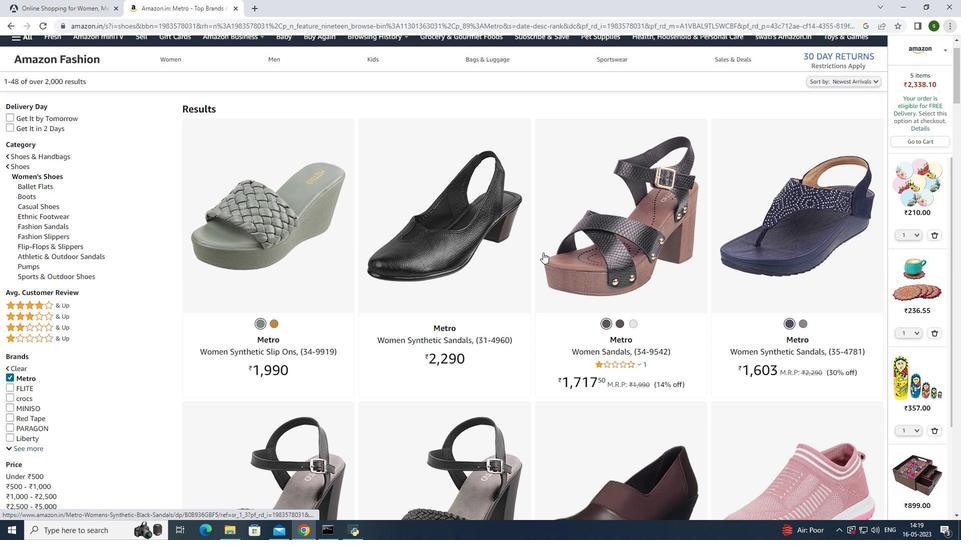 
Action: Mouse scrolled (543, 252) with delta (0, 0)
Screenshot: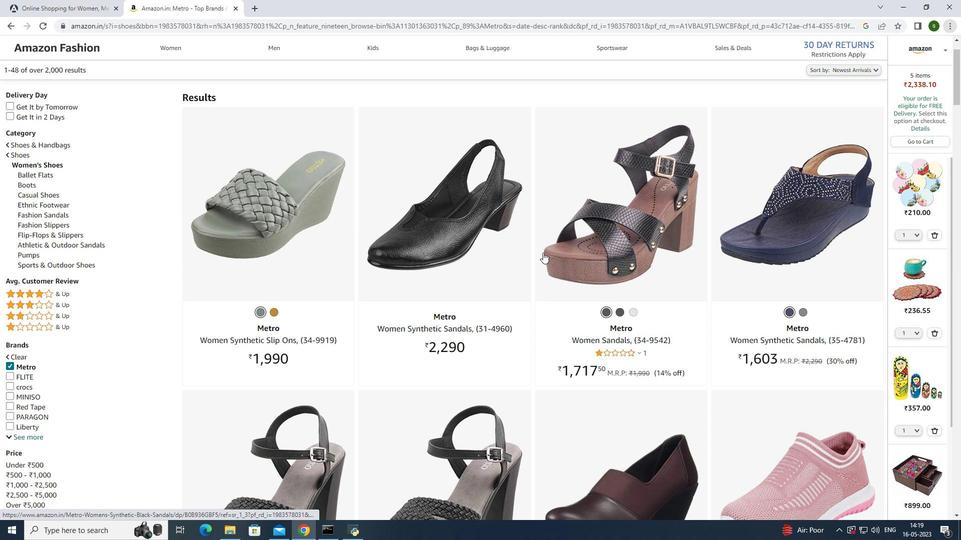 
Action: Mouse scrolled (543, 252) with delta (0, 0)
Screenshot: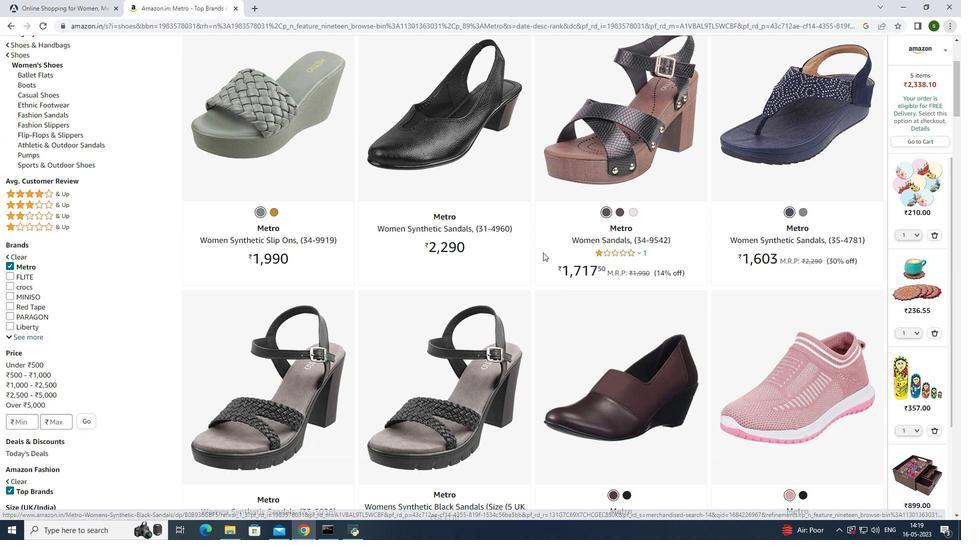 
Action: Mouse scrolled (543, 252) with delta (0, 0)
Screenshot: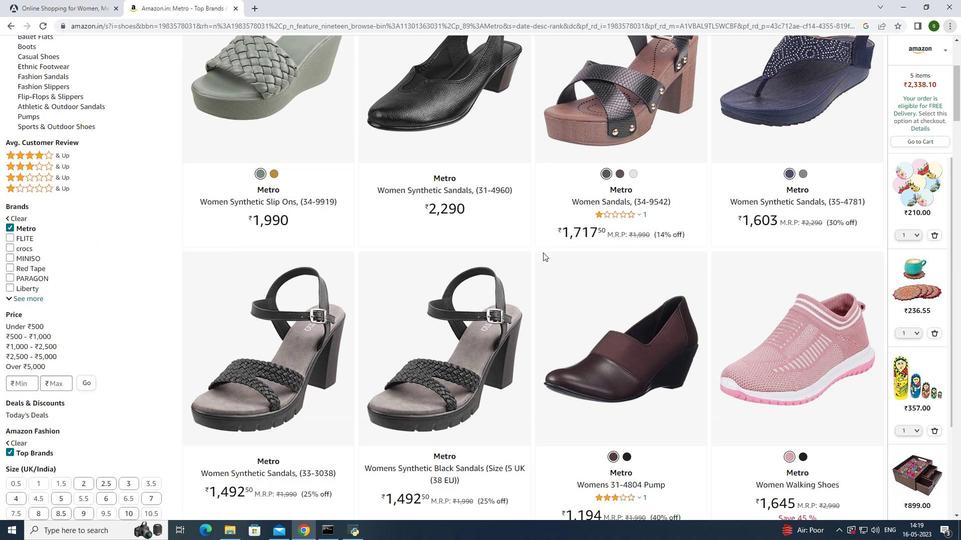 
Action: Mouse scrolled (543, 252) with delta (0, 0)
Screenshot: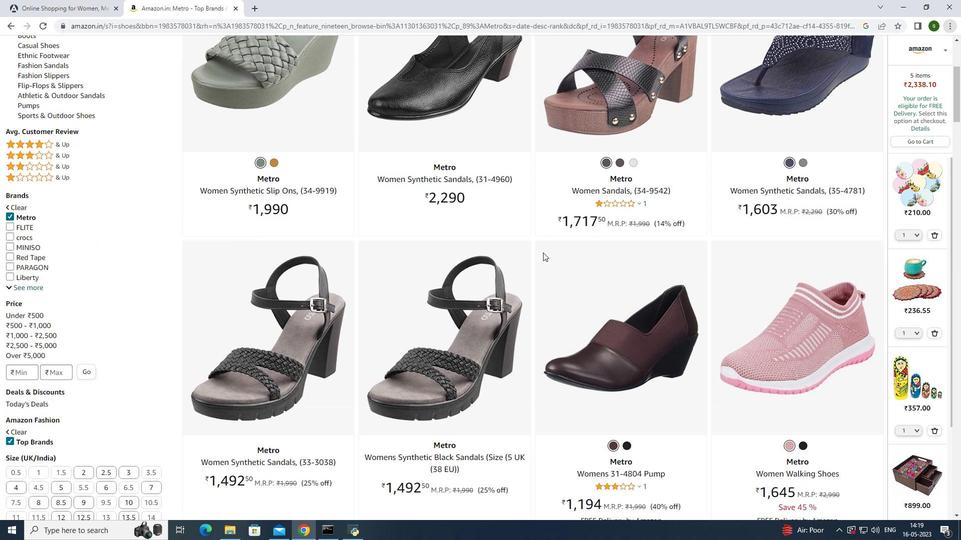 
Action: Mouse scrolled (543, 252) with delta (0, 0)
Screenshot: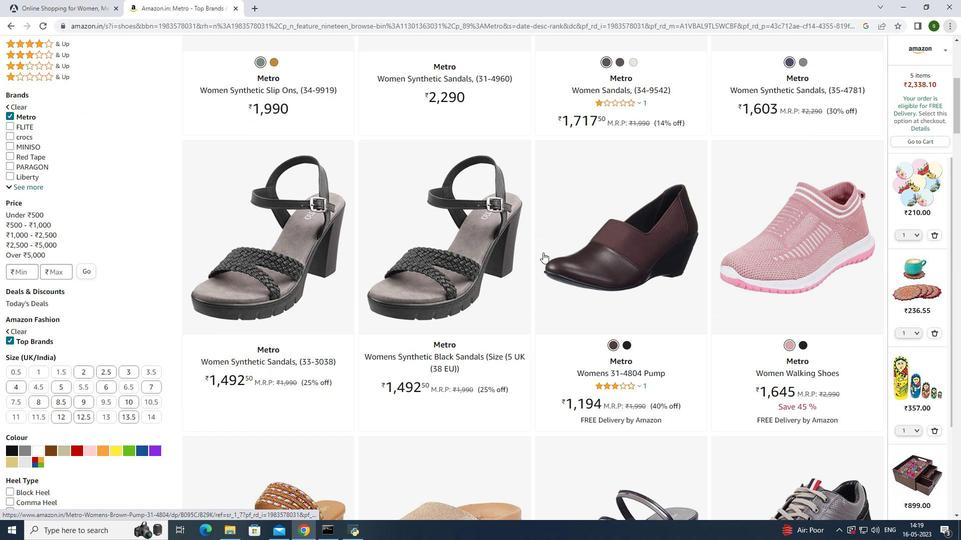 
Action: Mouse scrolled (543, 252) with delta (0, 0)
Screenshot: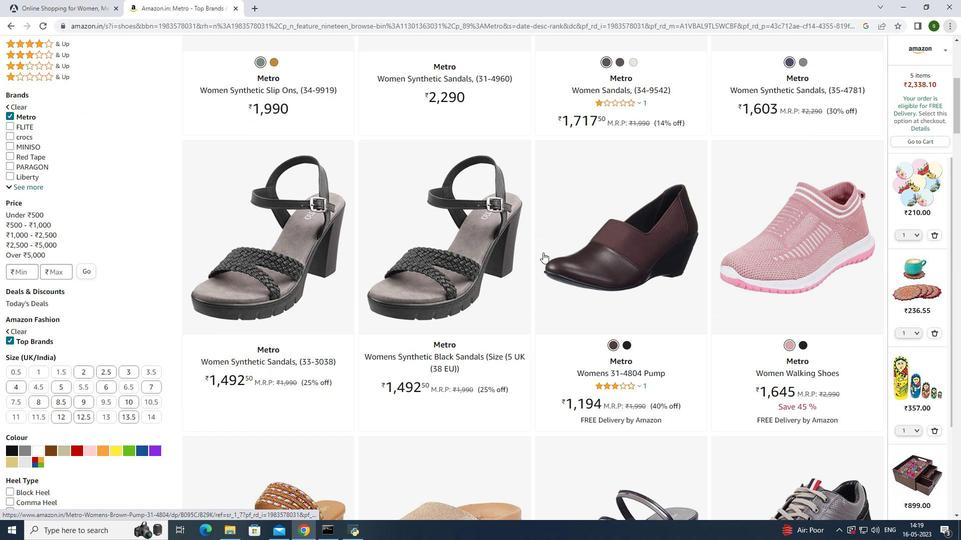 
Action: Mouse scrolled (543, 252) with delta (0, 0)
Screenshot: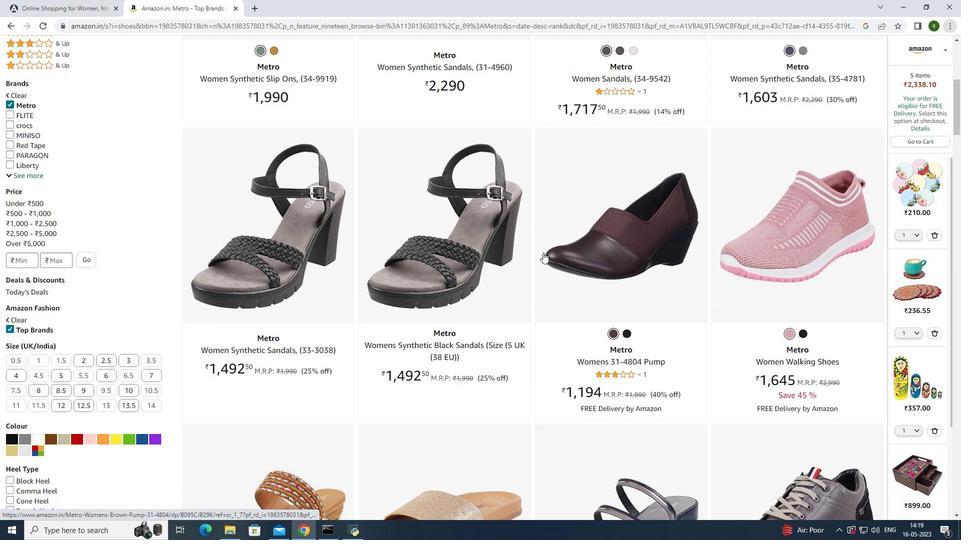 
Action: Mouse scrolled (543, 252) with delta (0, 0)
Screenshot: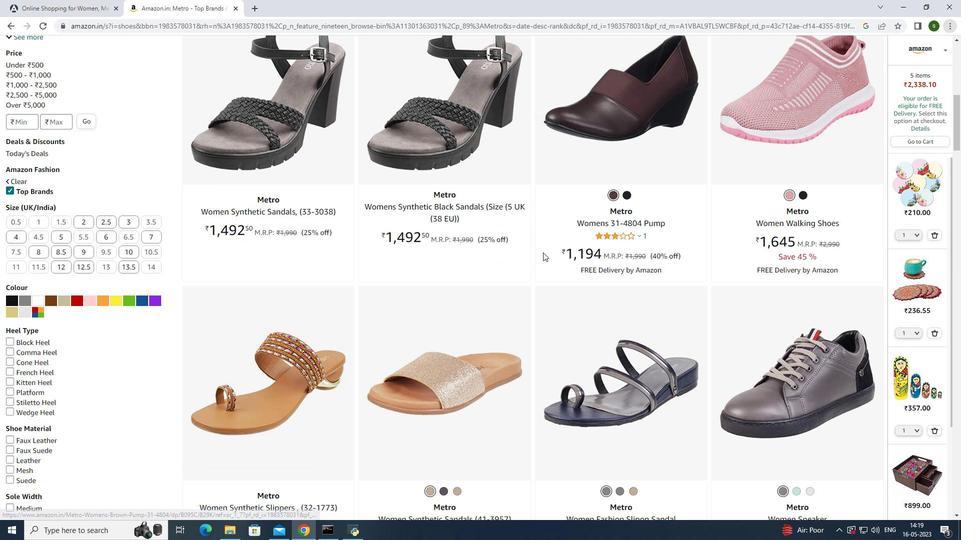 
Action: Mouse scrolled (543, 252) with delta (0, 0)
Screenshot: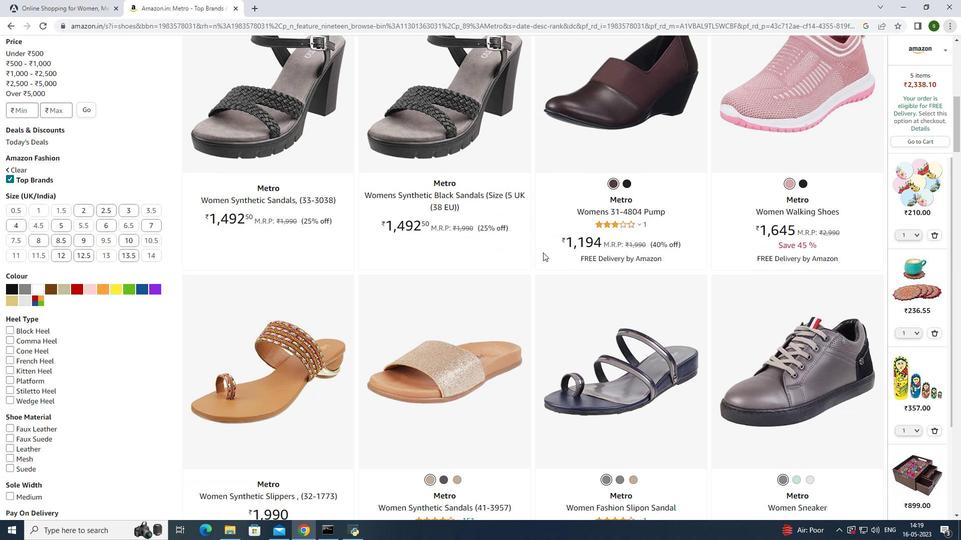 
Action: Mouse scrolled (543, 252) with delta (0, 0)
Screenshot: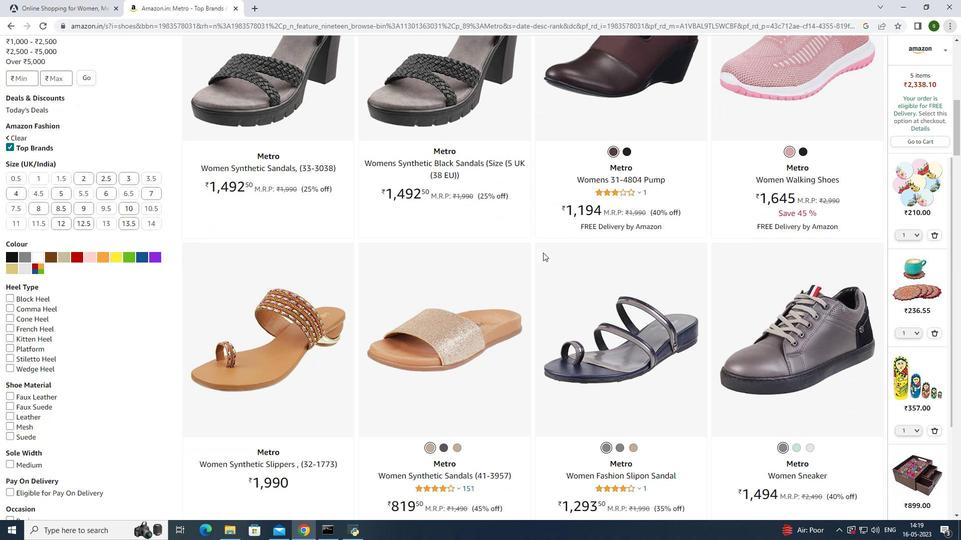 
Action: Mouse scrolled (543, 252) with delta (0, 0)
Screenshot: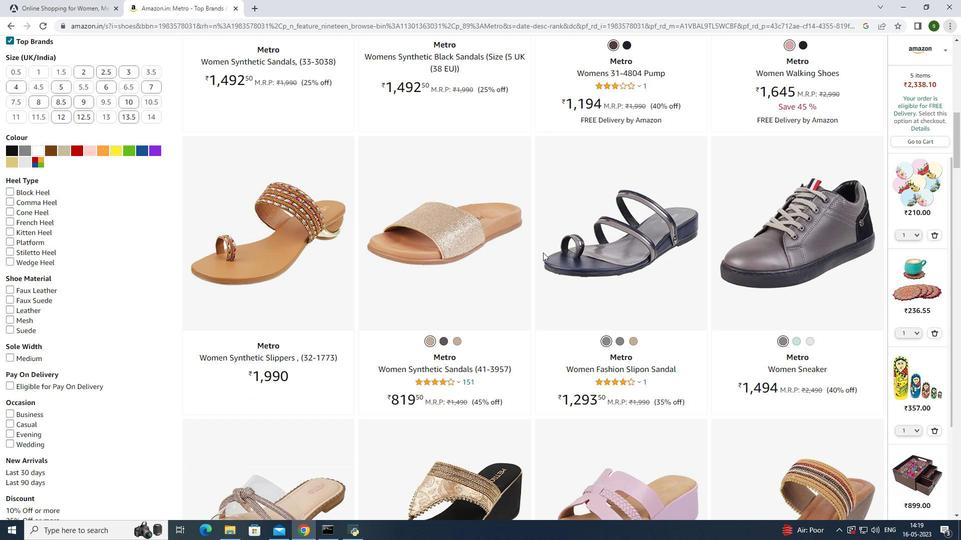 
Action: Mouse moved to (540, 254)
Screenshot: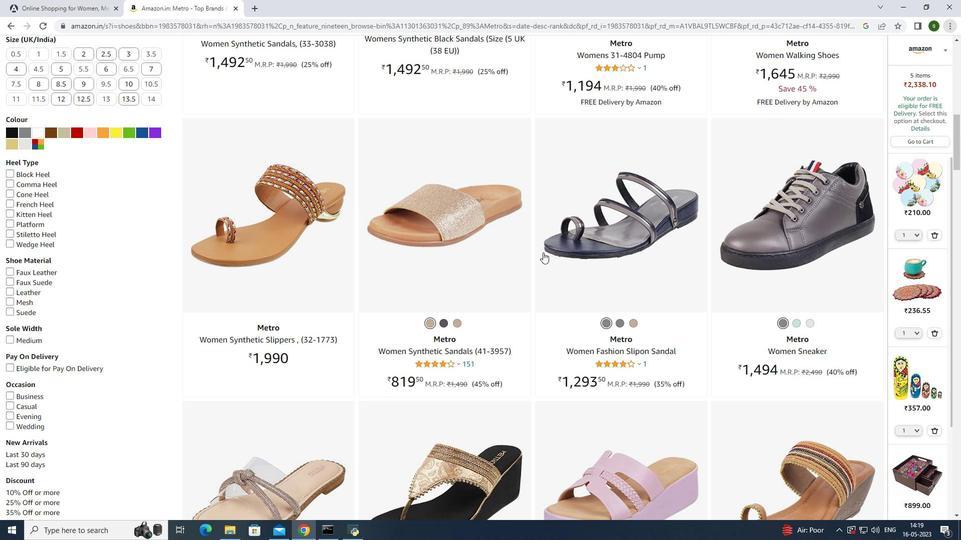 
Action: Mouse scrolled (540, 253) with delta (0, 0)
Screenshot: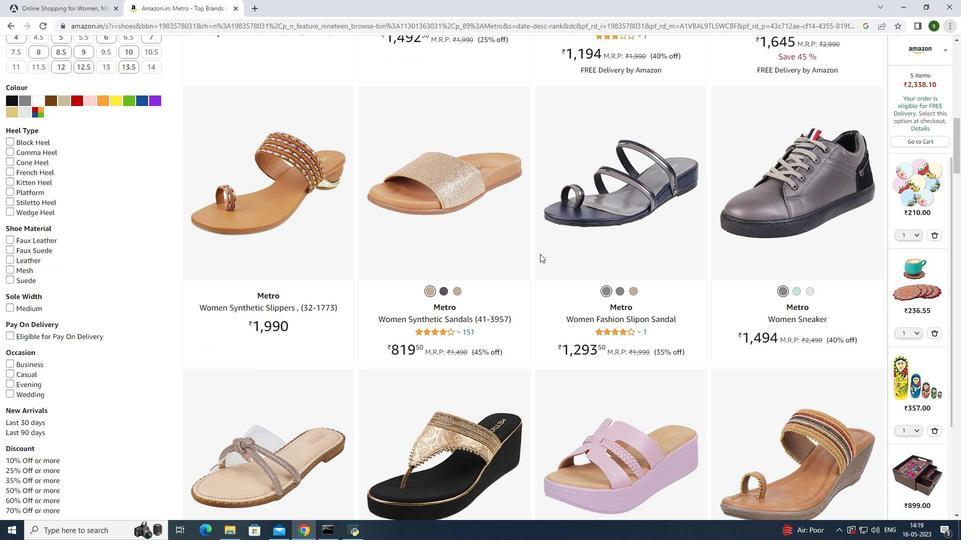 
Action: Mouse scrolled (540, 253) with delta (0, 0)
Screenshot: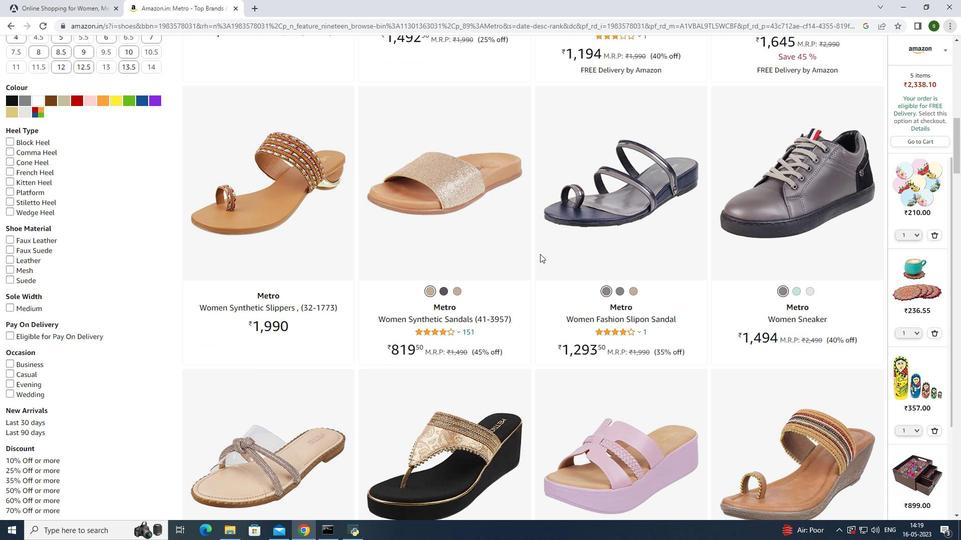 
Action: Mouse scrolled (540, 253) with delta (0, 0)
Screenshot: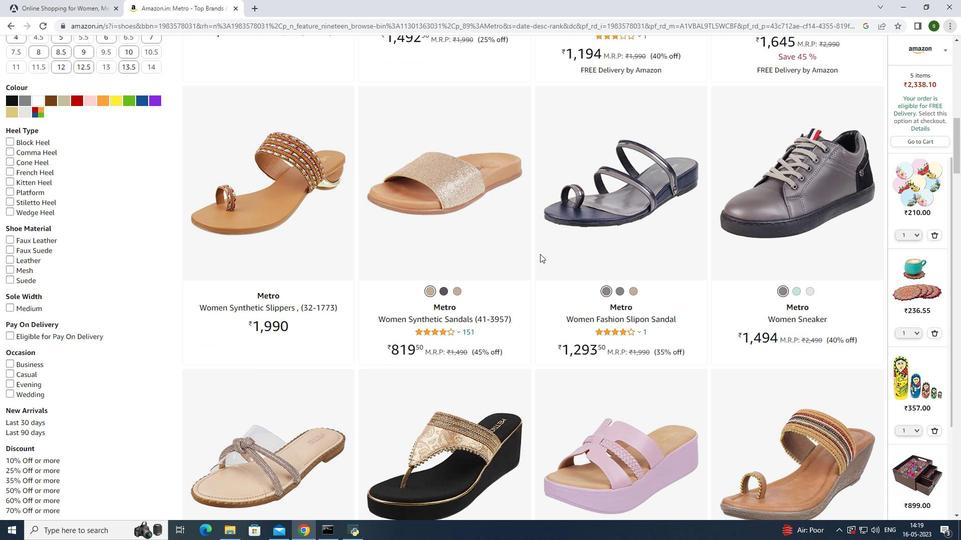 
Action: Mouse moved to (539, 254)
Screenshot: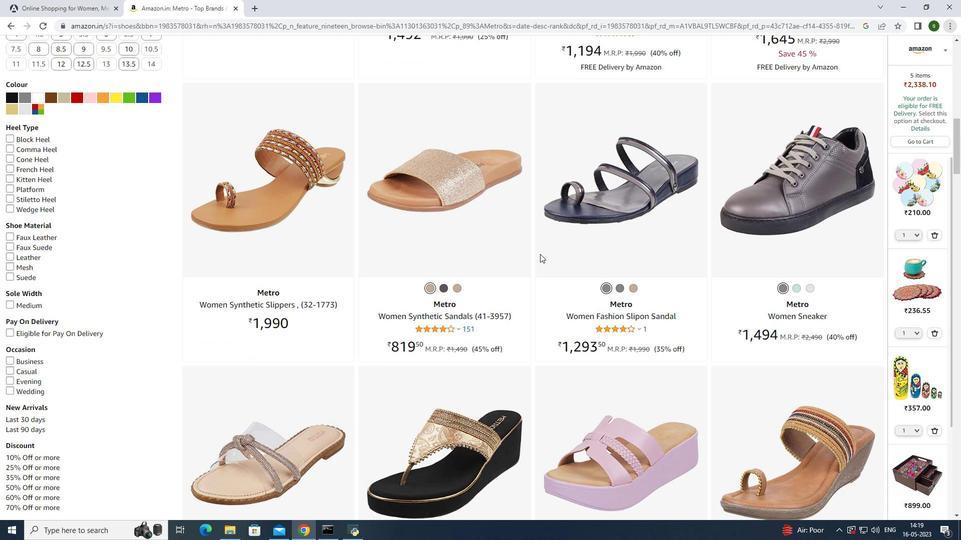 
Action: Mouse scrolled (539, 253) with delta (0, 0)
Screenshot: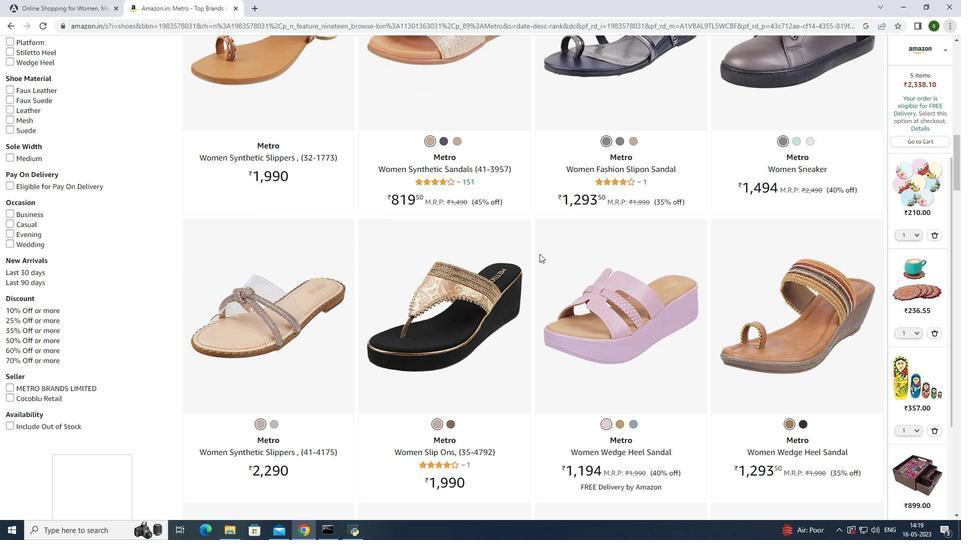 
Action: Mouse scrolled (539, 253) with delta (0, 0)
Screenshot: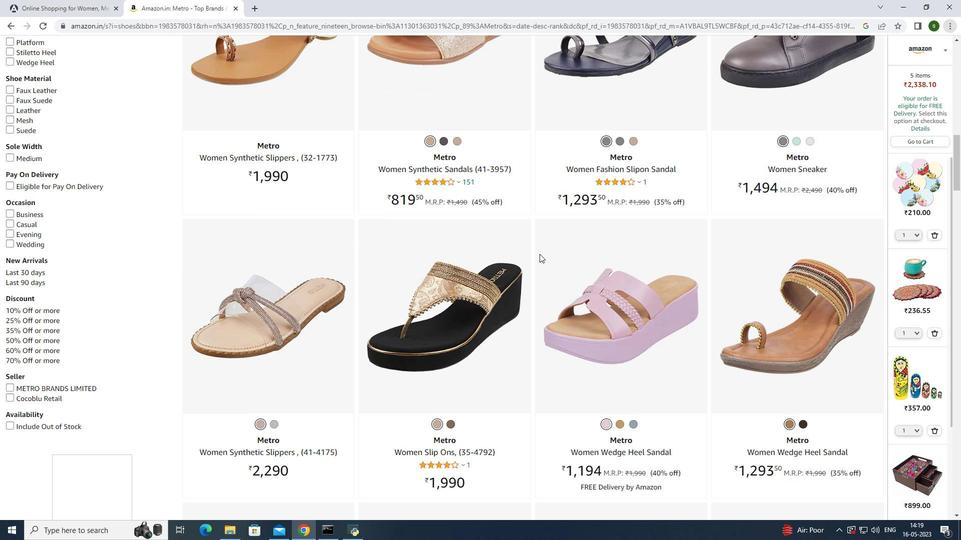 
Action: Mouse scrolled (539, 253) with delta (0, 0)
Screenshot: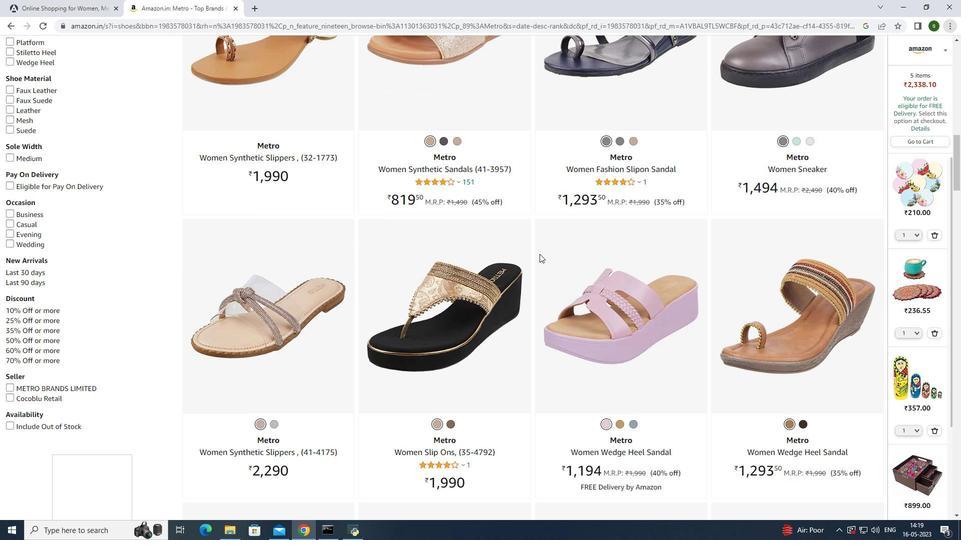 
Action: Mouse scrolled (539, 253) with delta (0, 0)
Screenshot: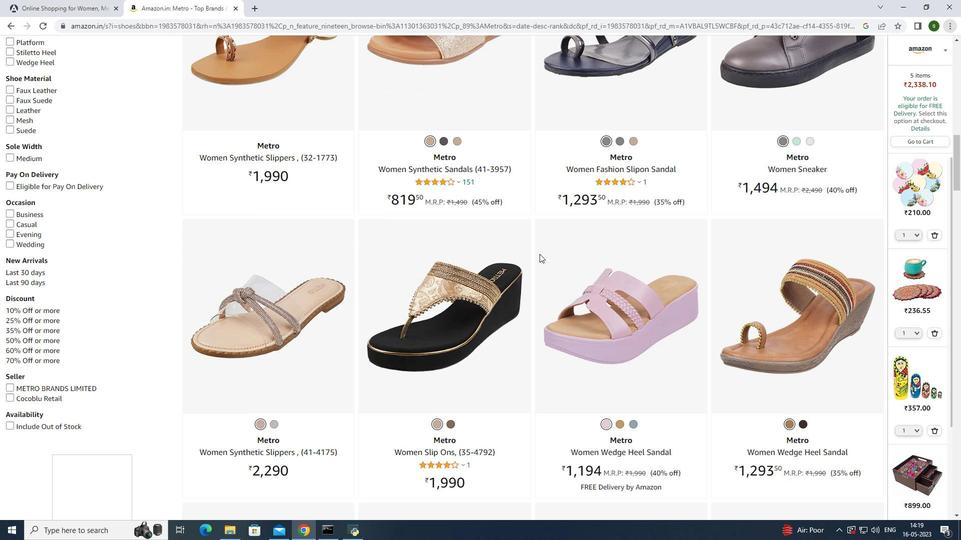
Action: Mouse scrolled (539, 253) with delta (0, 0)
Screenshot: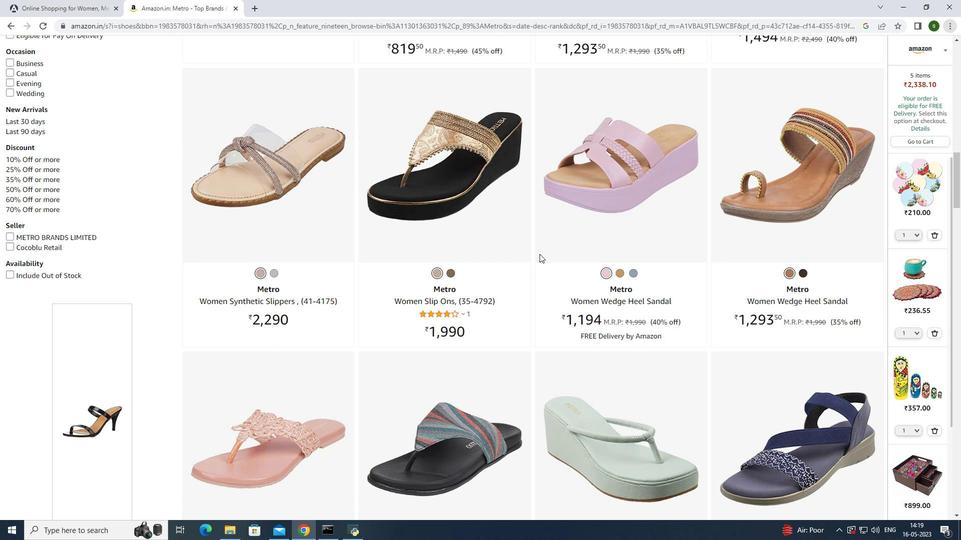 
Action: Mouse scrolled (539, 253) with delta (0, 0)
Screenshot: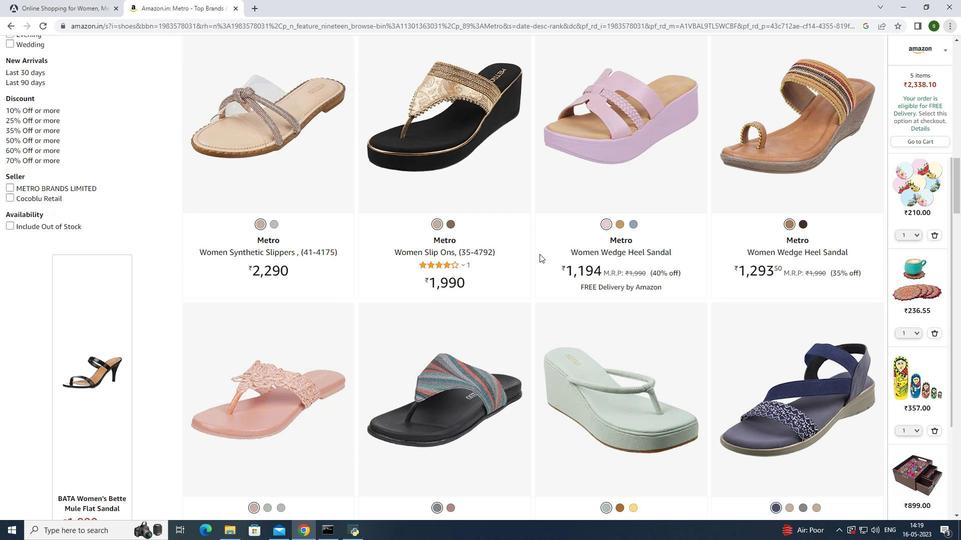 
Action: Mouse scrolled (539, 253) with delta (0, 0)
Screenshot: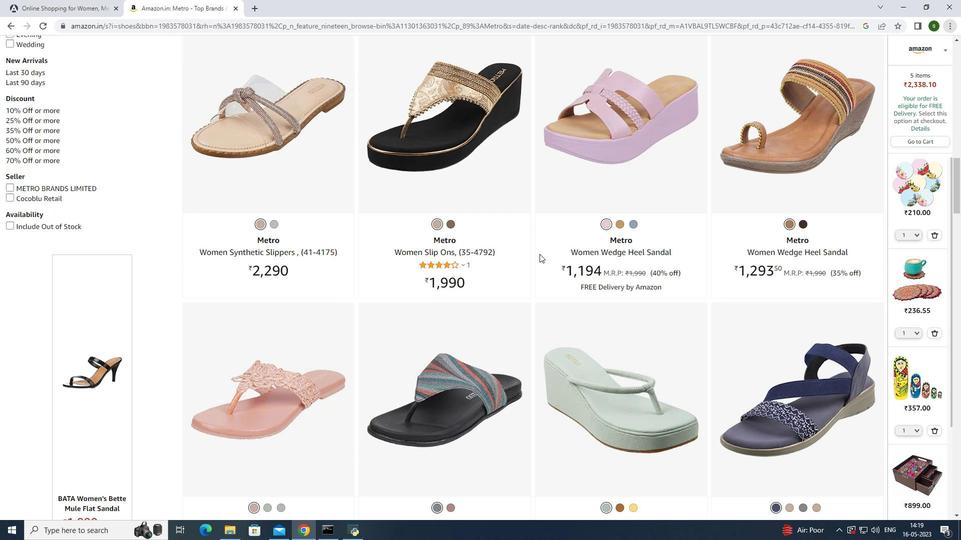 
Action: Mouse scrolled (539, 253) with delta (0, 0)
Screenshot: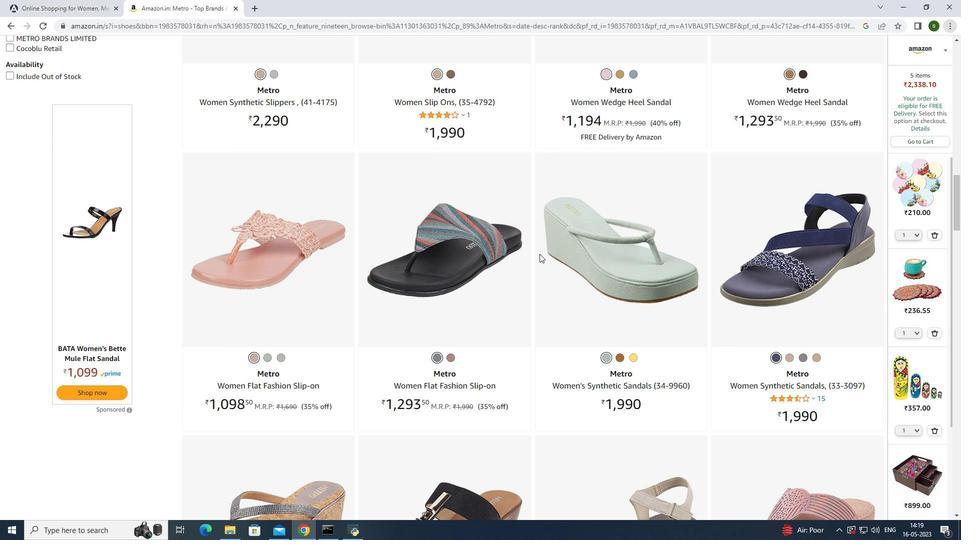 
